 Task: Open Card Email Marketing Campaign Planning in Board Resource Planning Techniques to Workspace Digital Advertising and add a team member Softage.3@softage.net, a label Blue, a checklist Natural Language Processing, an attachment from your computer, a color Blue and finally, add a card description 'Plan and execute company team-building retreat with a focus on work-life integration' and a comment 'Given the potential impact of this task on our company culture and values, let us ensure that we approach it with a sense of inclusivity and diversity.'. Add a start date 'Jan 07, 1900' with a due date 'Jan 14, 1900'
Action: Mouse moved to (484, 135)
Screenshot: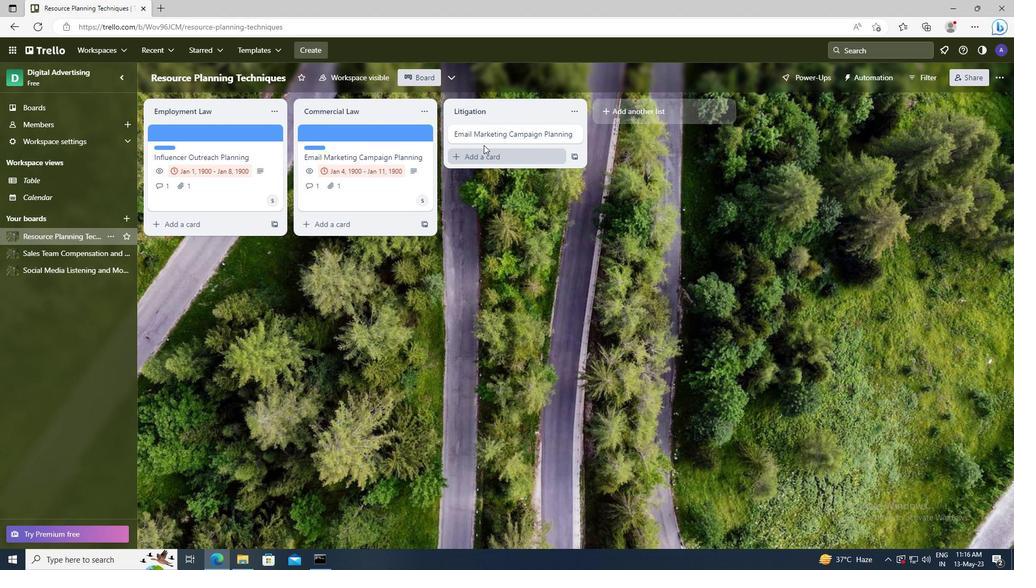 
Action: Mouse pressed left at (484, 135)
Screenshot: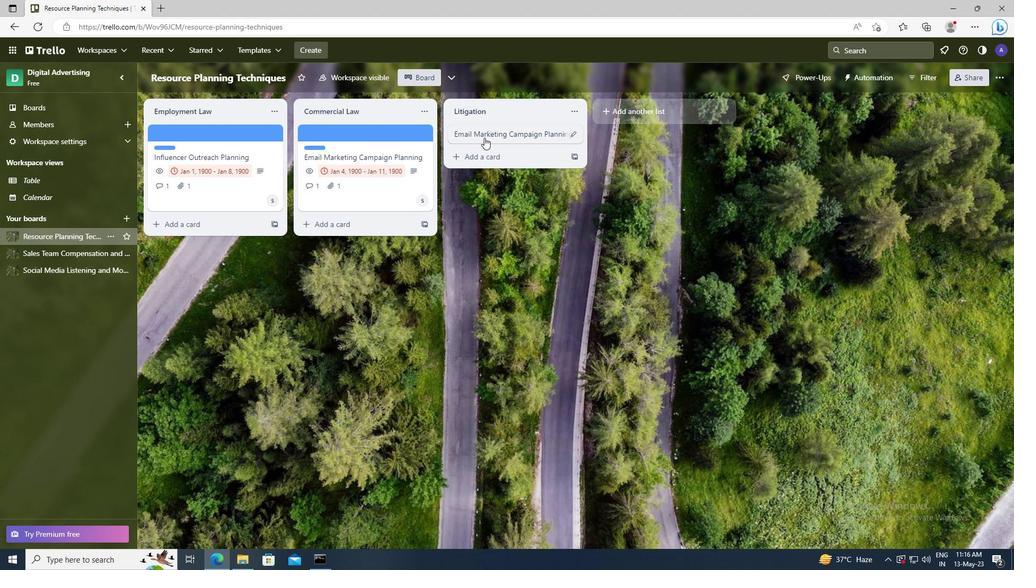 
Action: Mouse moved to (619, 169)
Screenshot: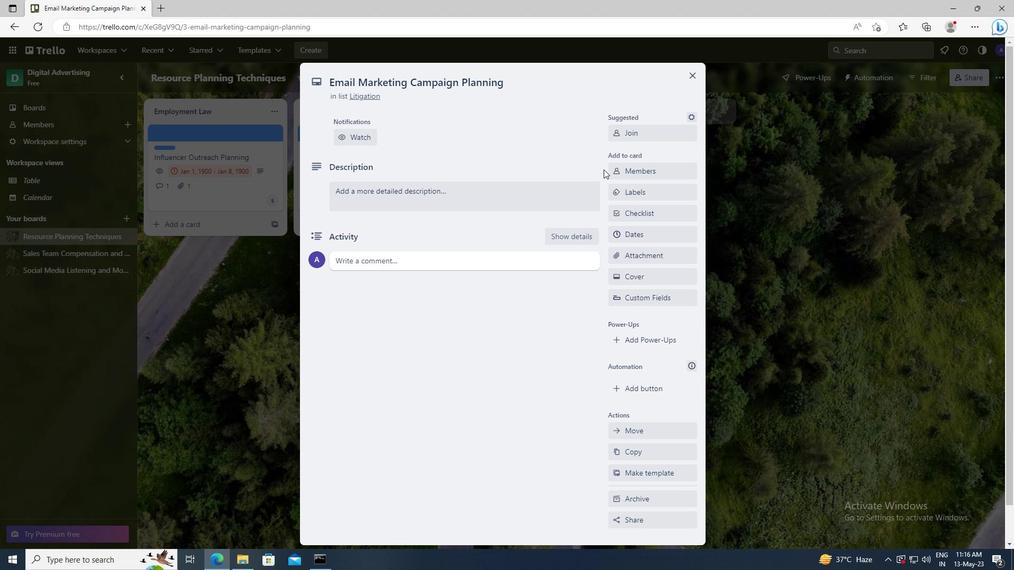 
Action: Mouse pressed left at (619, 169)
Screenshot: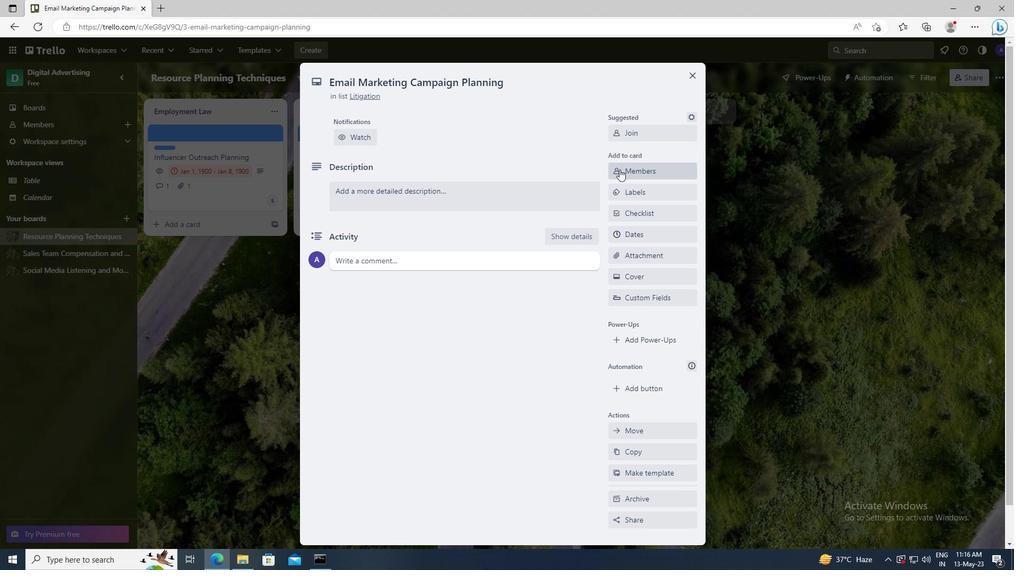 
Action: Mouse moved to (630, 218)
Screenshot: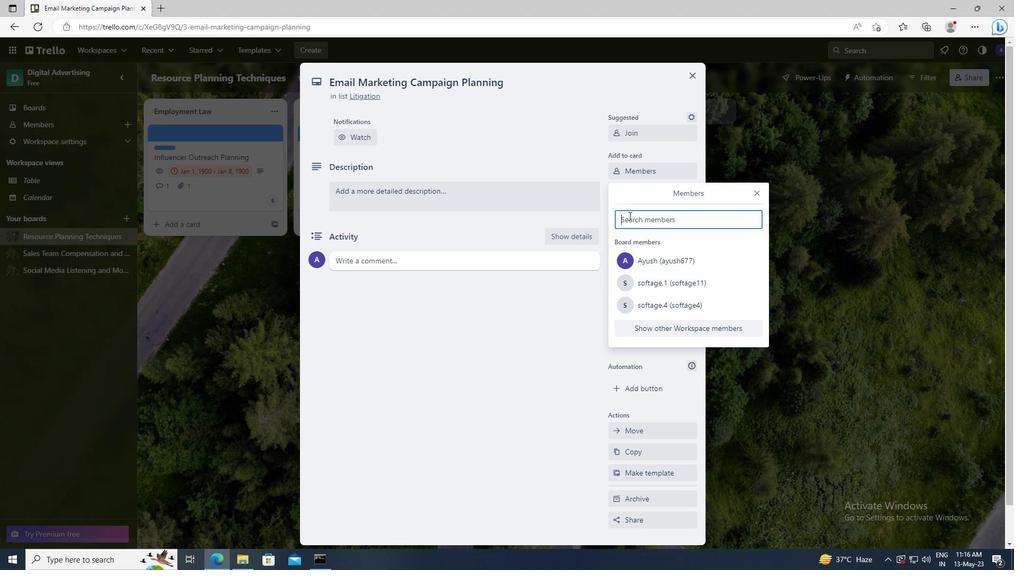 
Action: Mouse pressed left at (630, 218)
Screenshot: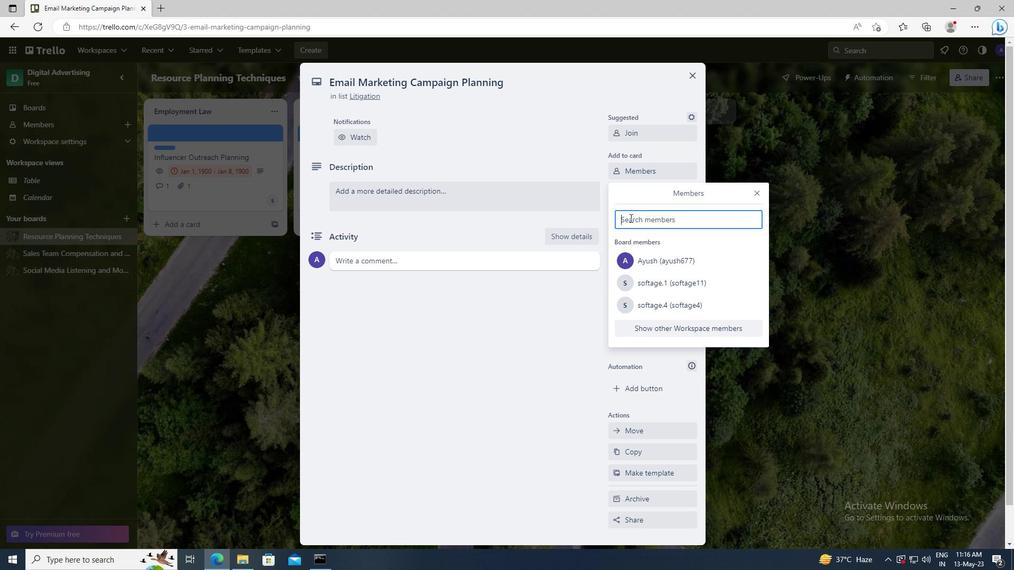
Action: Key pressed <Key.shift>SOFTAGE.3
Screenshot: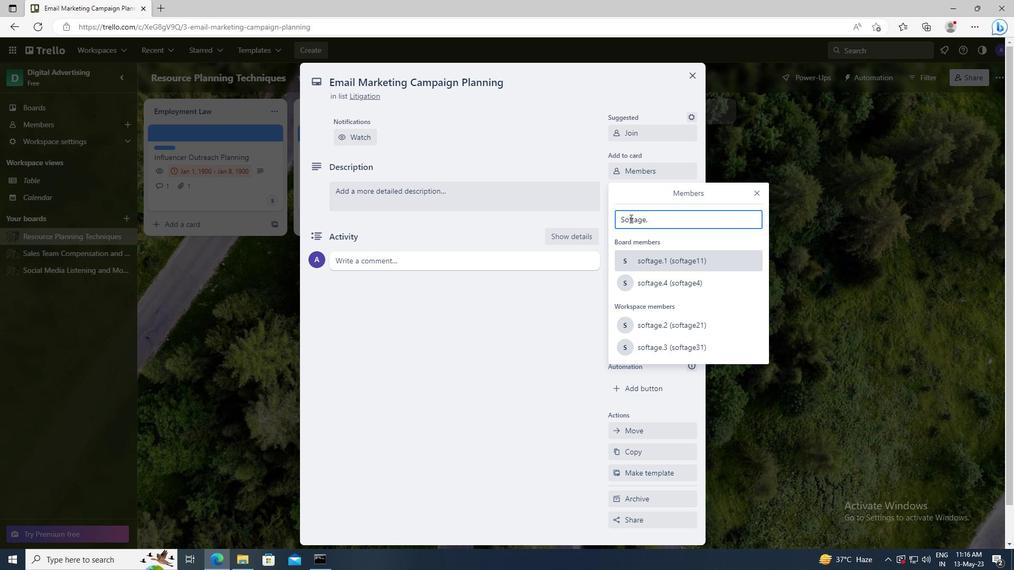 
Action: Mouse moved to (656, 321)
Screenshot: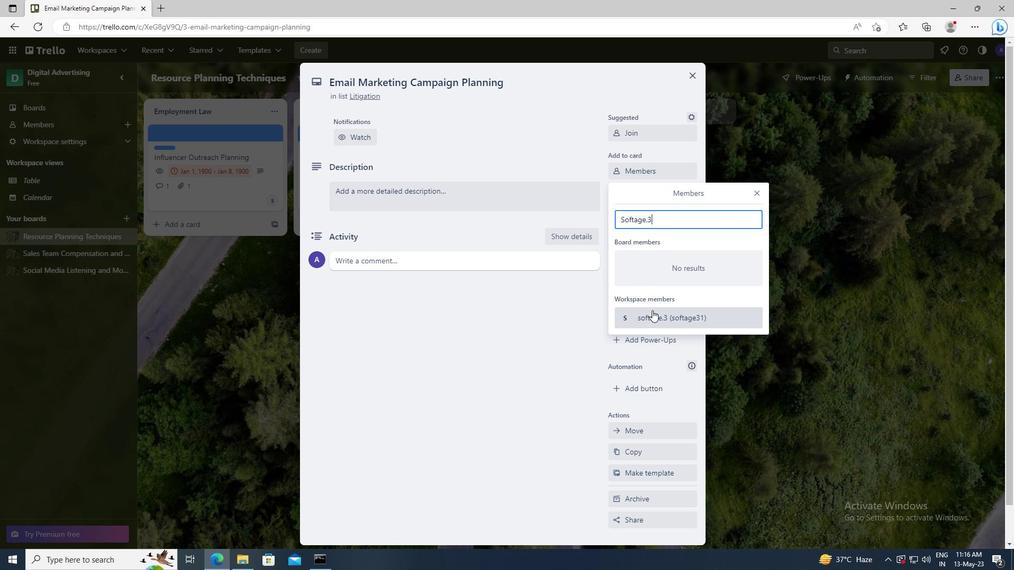
Action: Mouse pressed left at (656, 321)
Screenshot: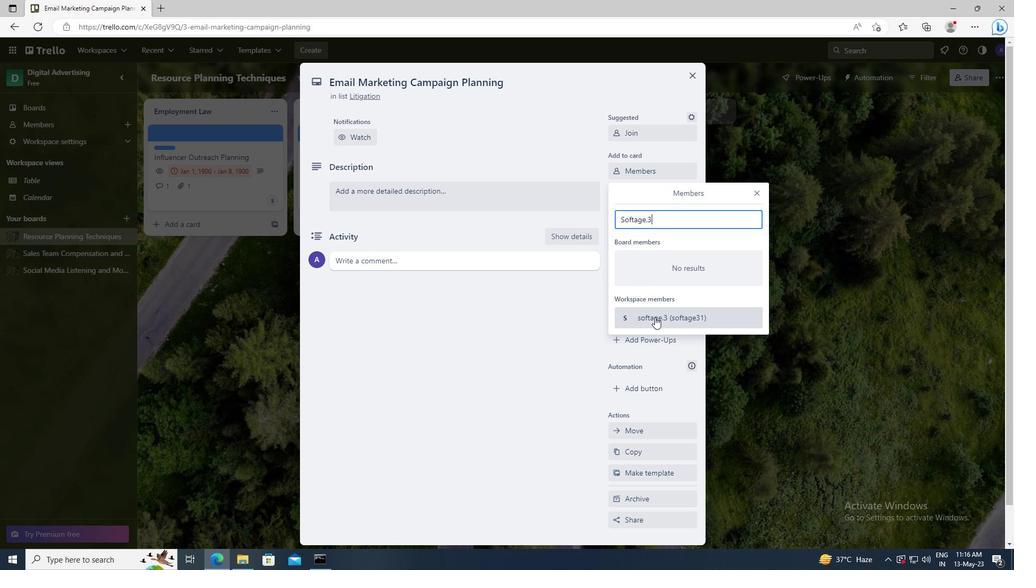 
Action: Mouse moved to (757, 194)
Screenshot: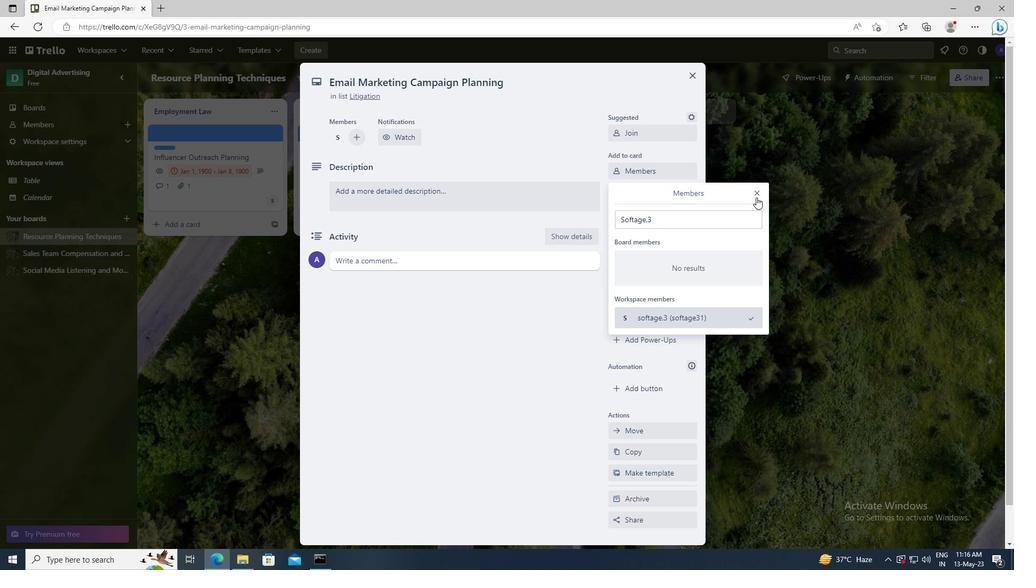 
Action: Mouse pressed left at (757, 194)
Screenshot: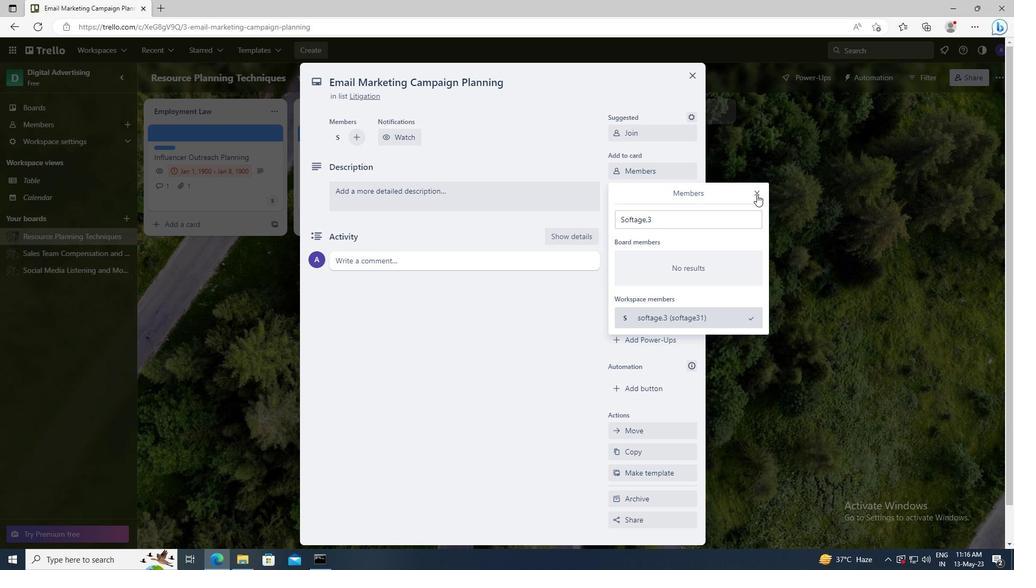 
Action: Mouse moved to (660, 191)
Screenshot: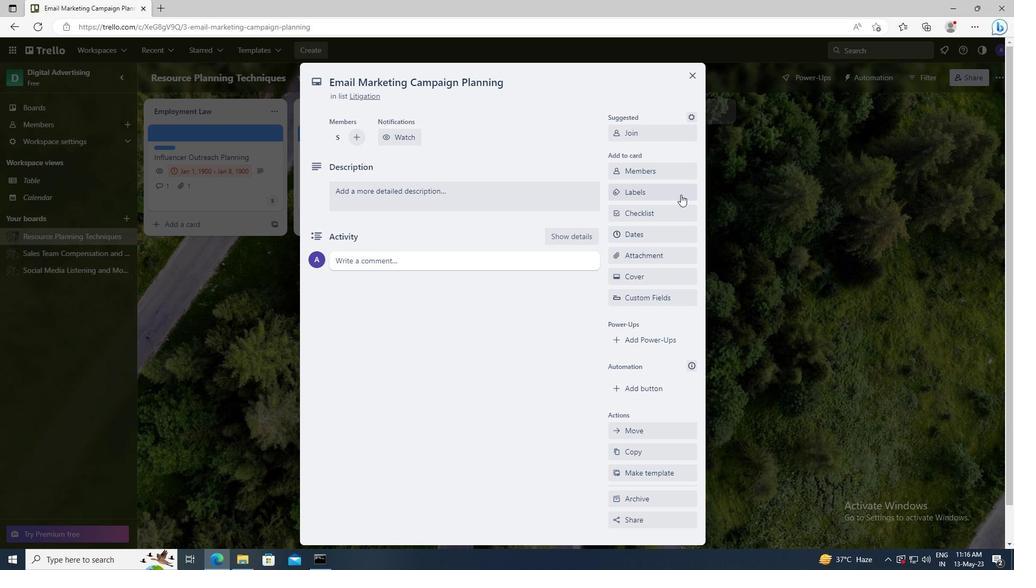 
Action: Mouse pressed left at (660, 191)
Screenshot: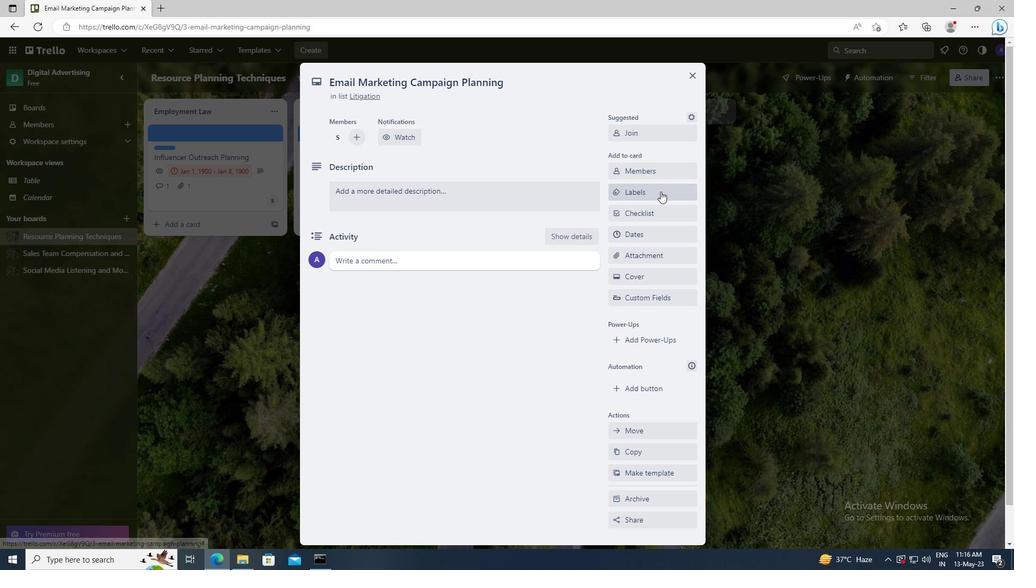 
Action: Mouse moved to (686, 402)
Screenshot: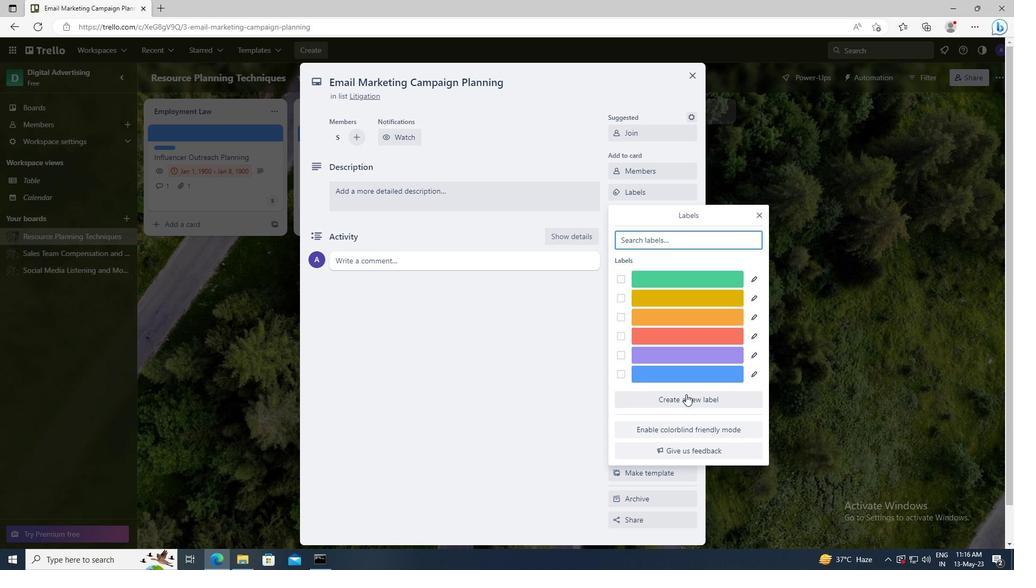 
Action: Mouse pressed left at (686, 402)
Screenshot: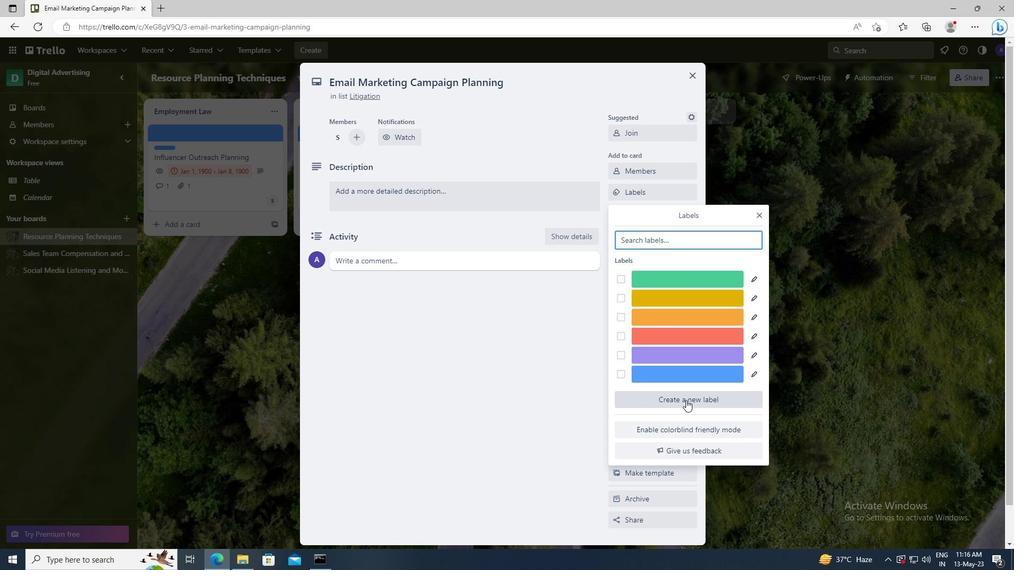 
Action: Mouse moved to (632, 426)
Screenshot: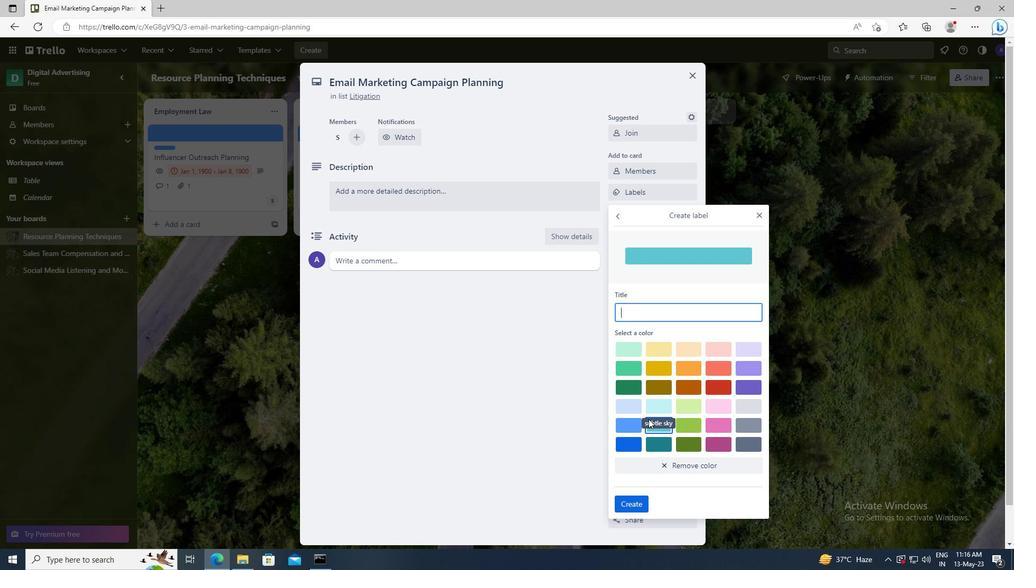 
Action: Mouse pressed left at (632, 426)
Screenshot: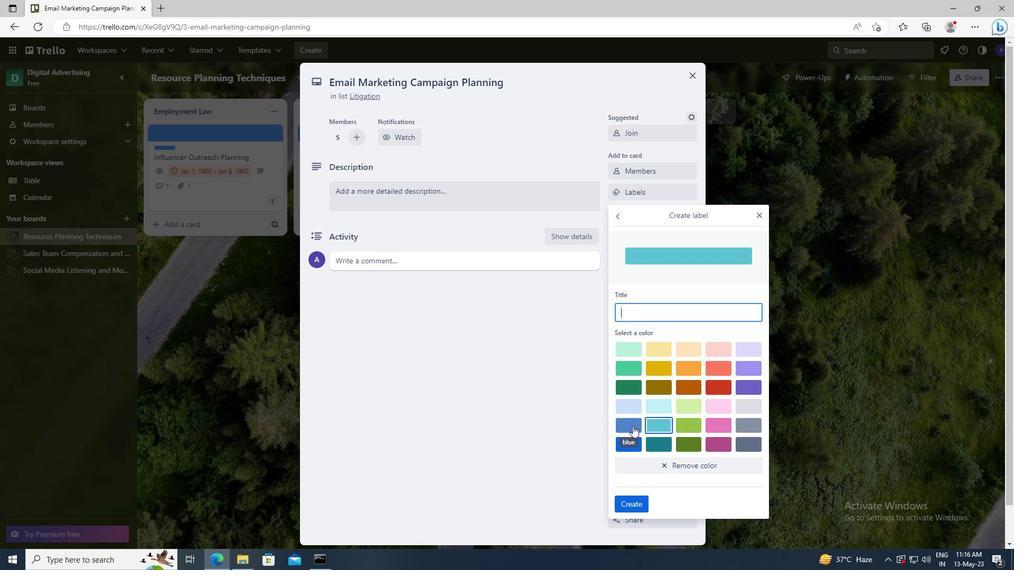
Action: Mouse moved to (637, 505)
Screenshot: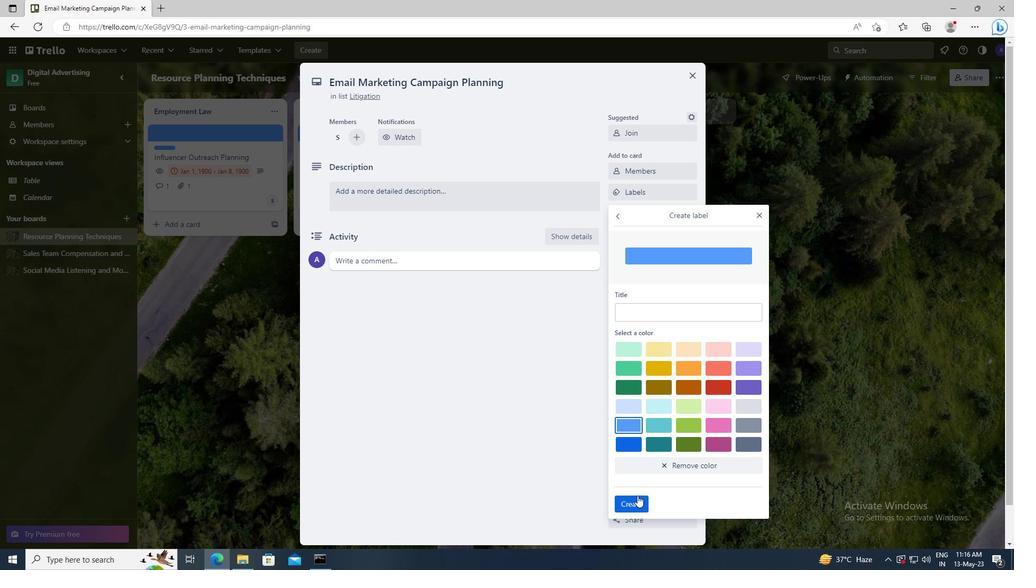 
Action: Mouse pressed left at (637, 505)
Screenshot: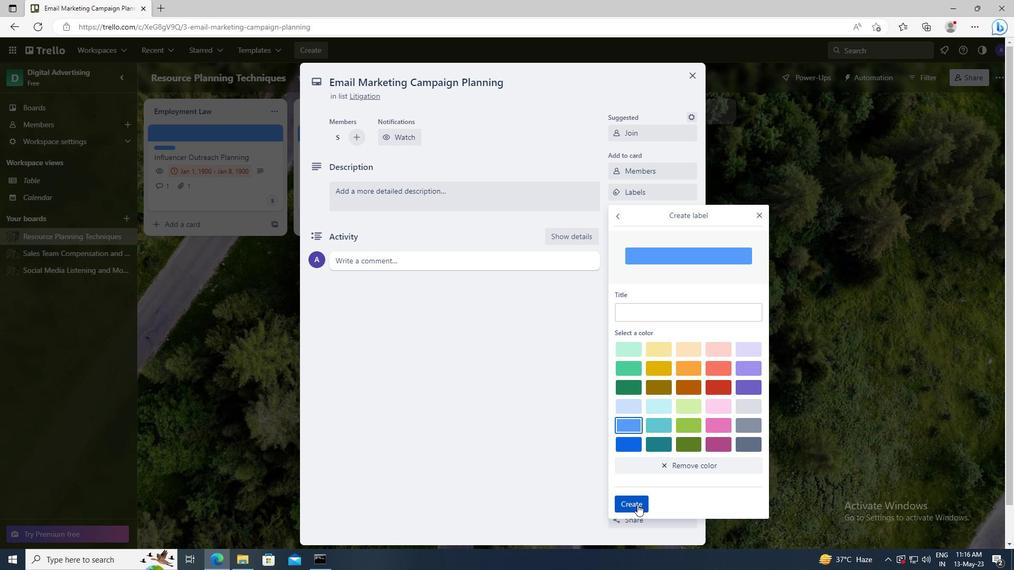 
Action: Mouse moved to (760, 214)
Screenshot: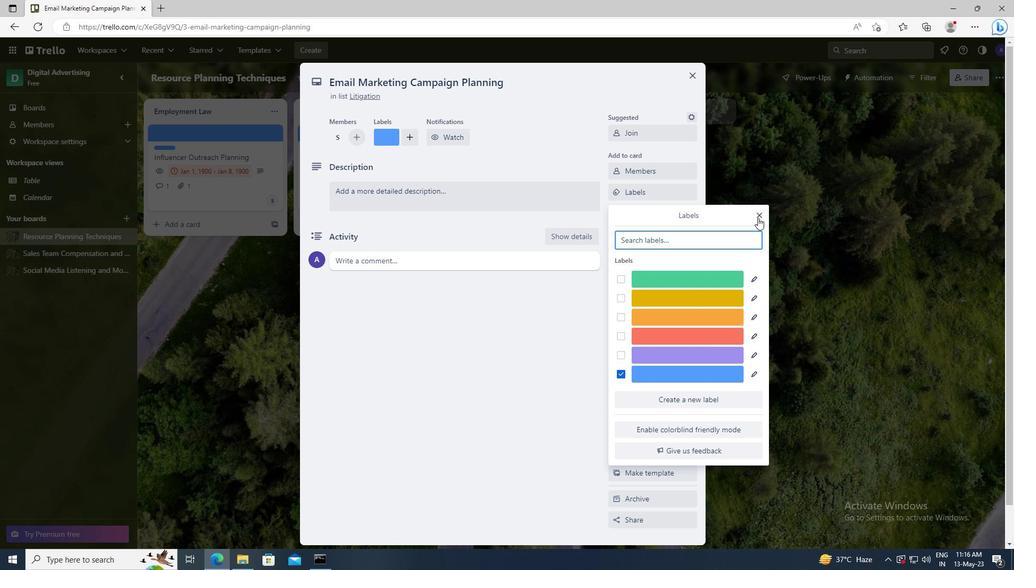 
Action: Mouse pressed left at (760, 214)
Screenshot: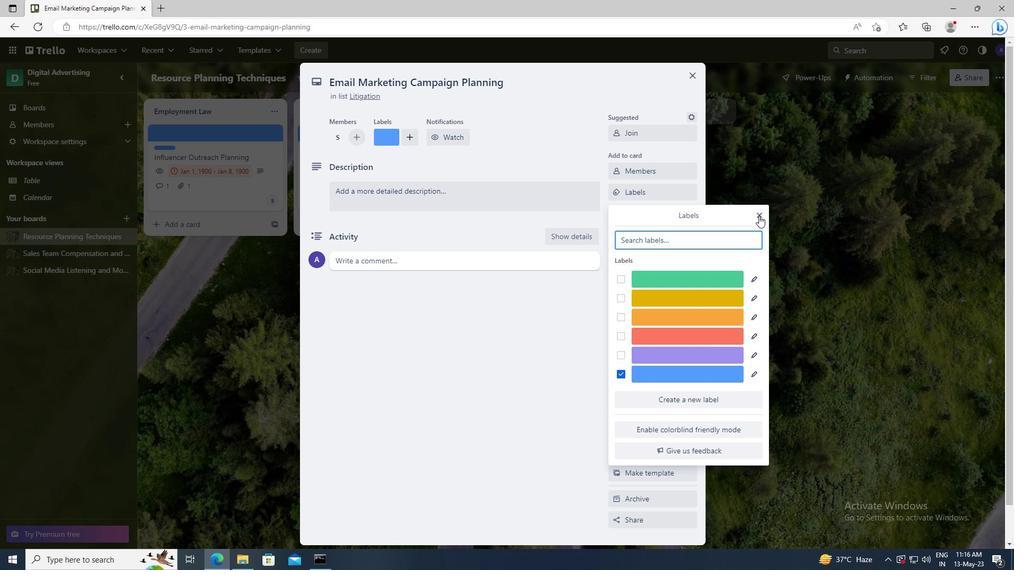 
Action: Mouse moved to (668, 212)
Screenshot: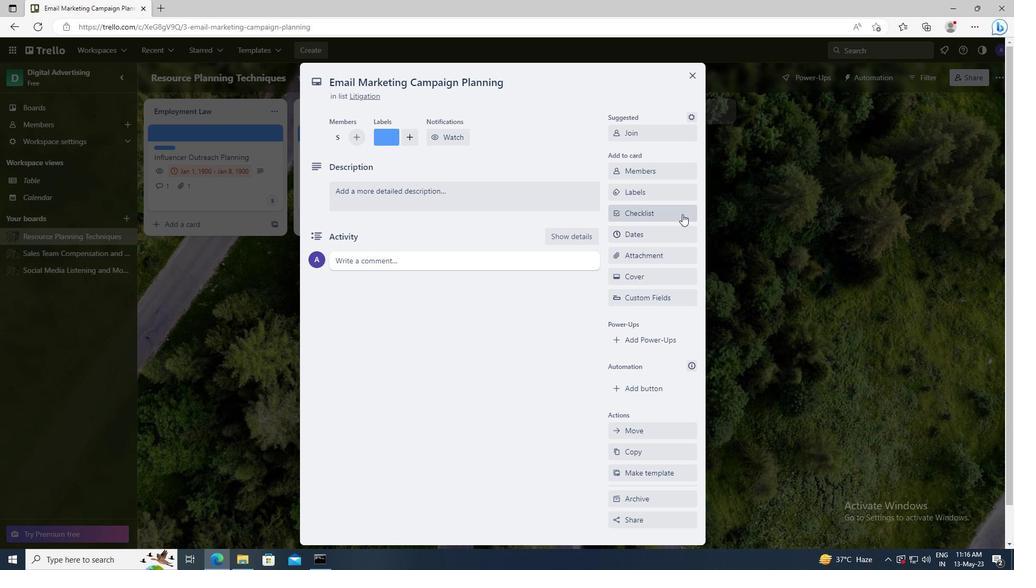 
Action: Mouse pressed left at (668, 212)
Screenshot: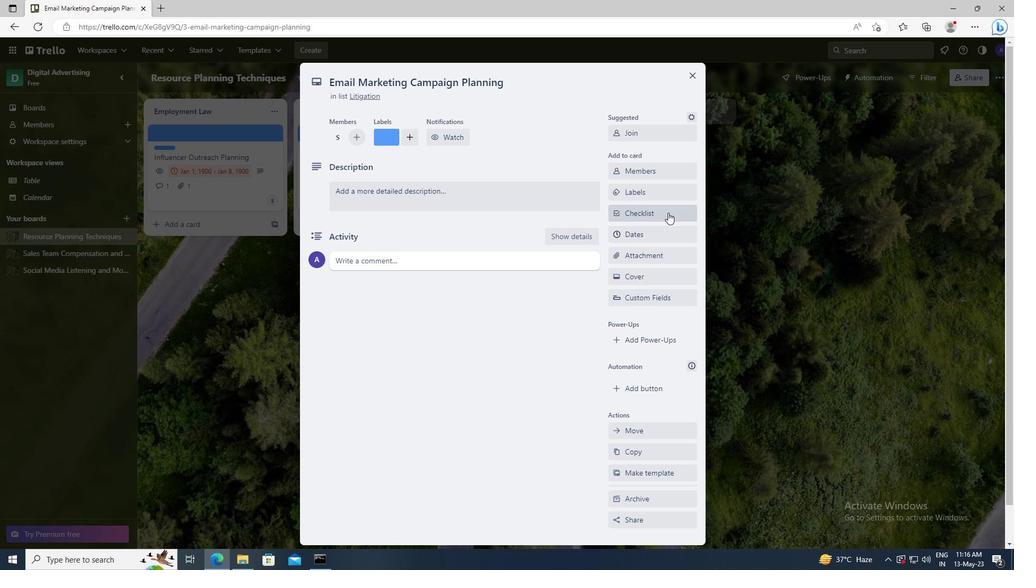 
Action: Key pressed <Key.shift>NATURAL<Key.space><Key.shift>LANGUAGE<Key.space><Key.shift>PROCESSING
Screenshot: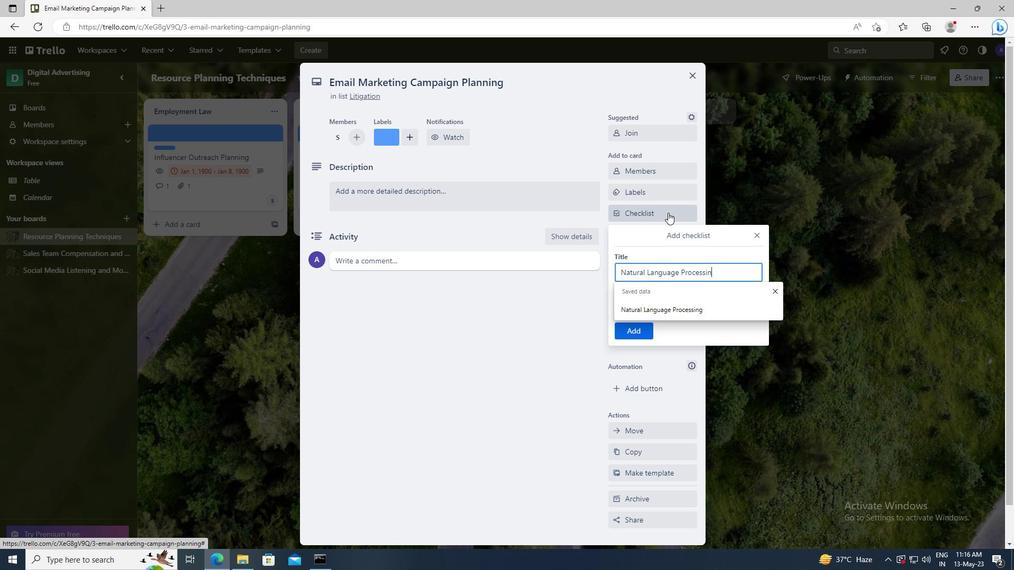 
Action: Mouse moved to (642, 336)
Screenshot: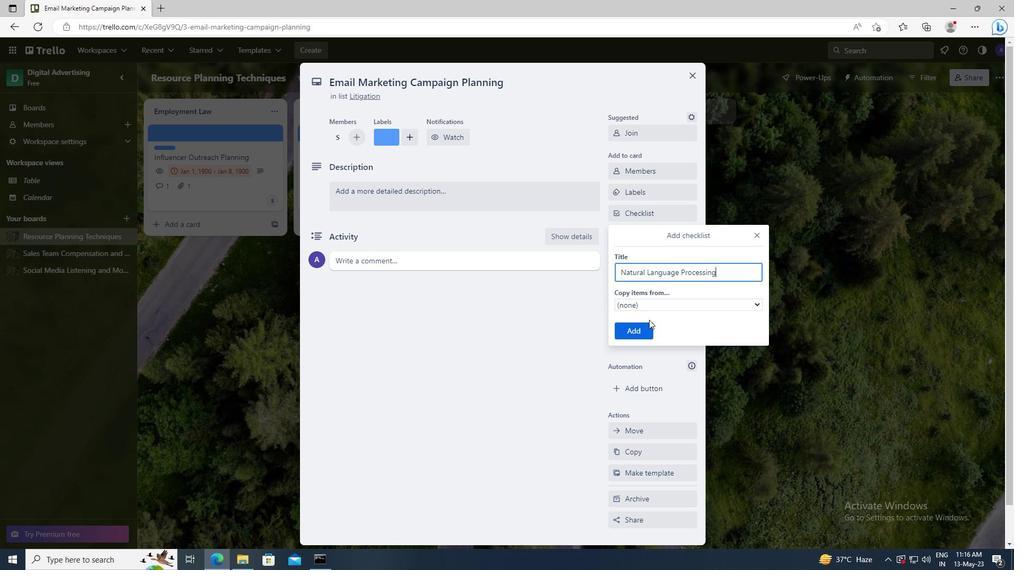 
Action: Mouse pressed left at (642, 336)
Screenshot: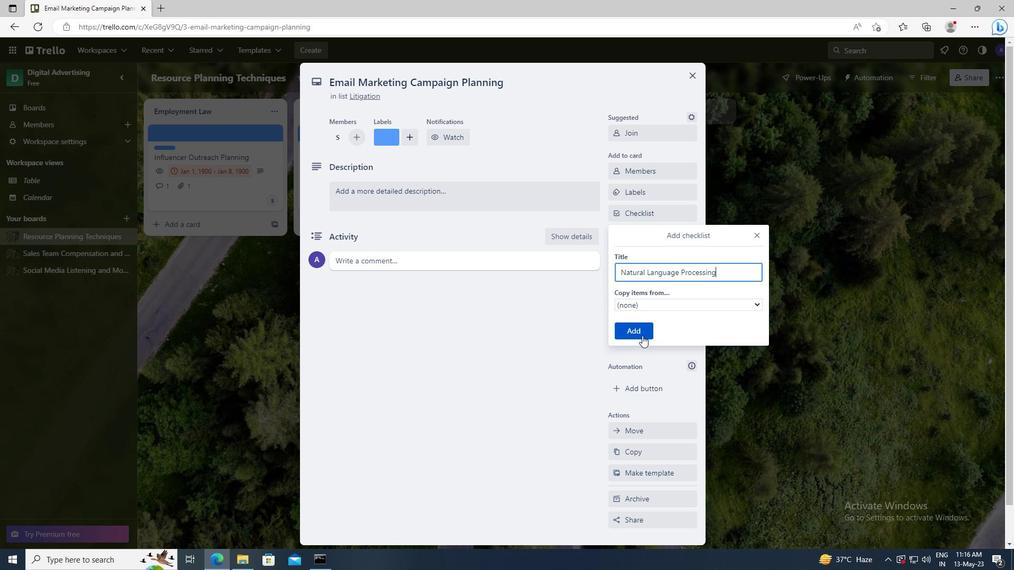 
Action: Mouse moved to (640, 259)
Screenshot: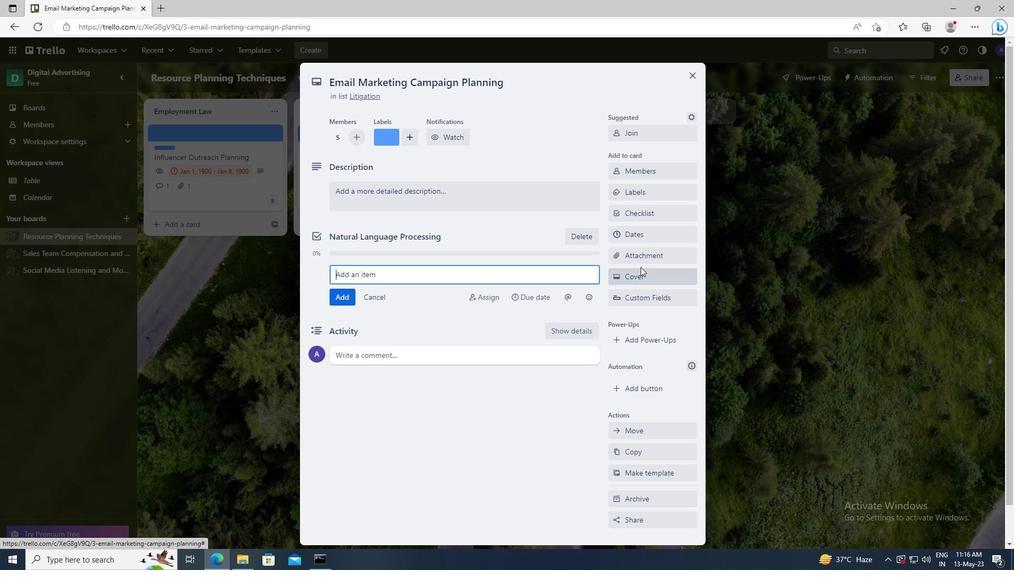 
Action: Mouse pressed left at (640, 259)
Screenshot: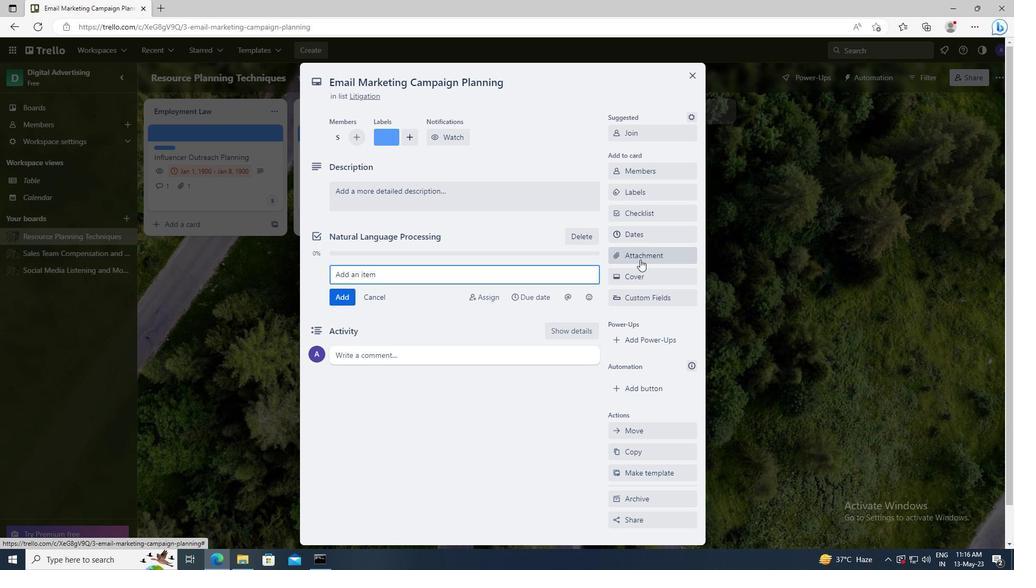 
Action: Mouse moved to (644, 299)
Screenshot: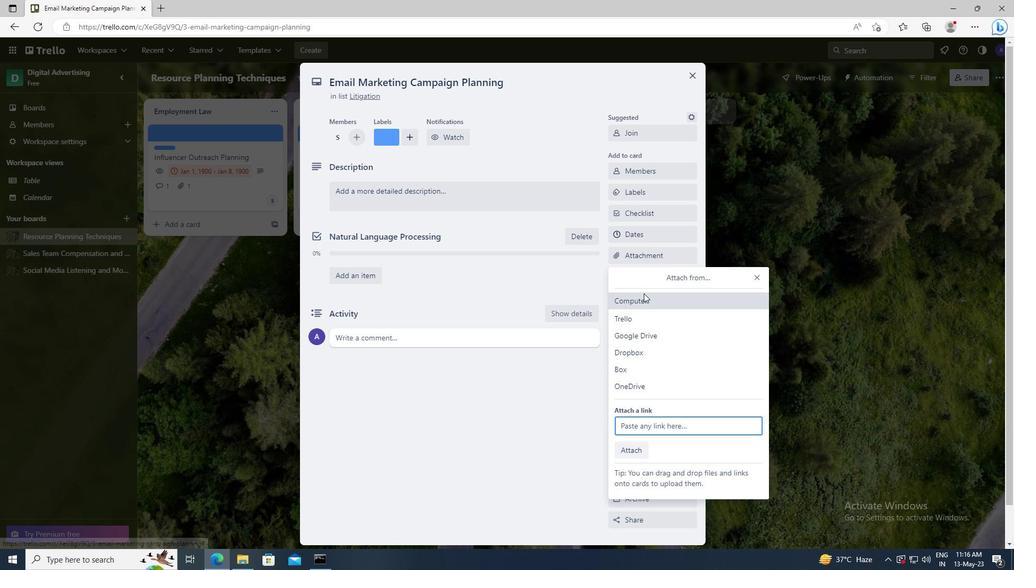 
Action: Mouse pressed left at (644, 299)
Screenshot: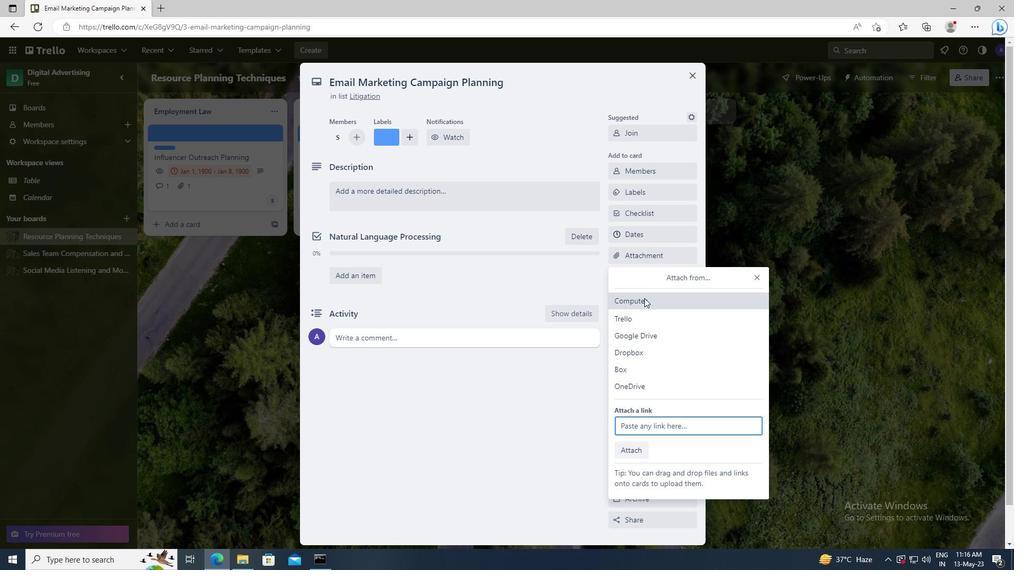 
Action: Mouse moved to (270, 94)
Screenshot: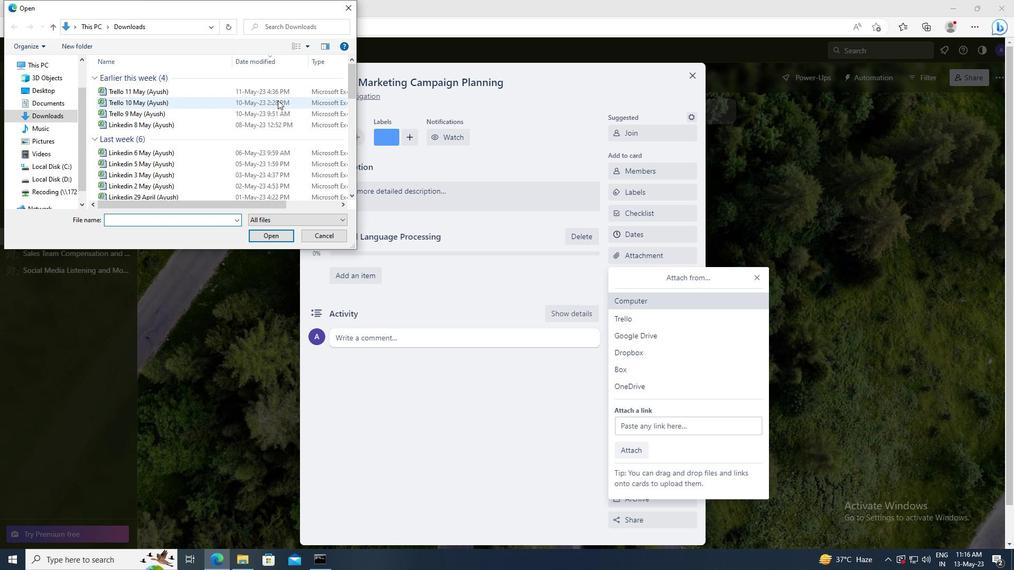 
Action: Mouse pressed left at (270, 94)
Screenshot: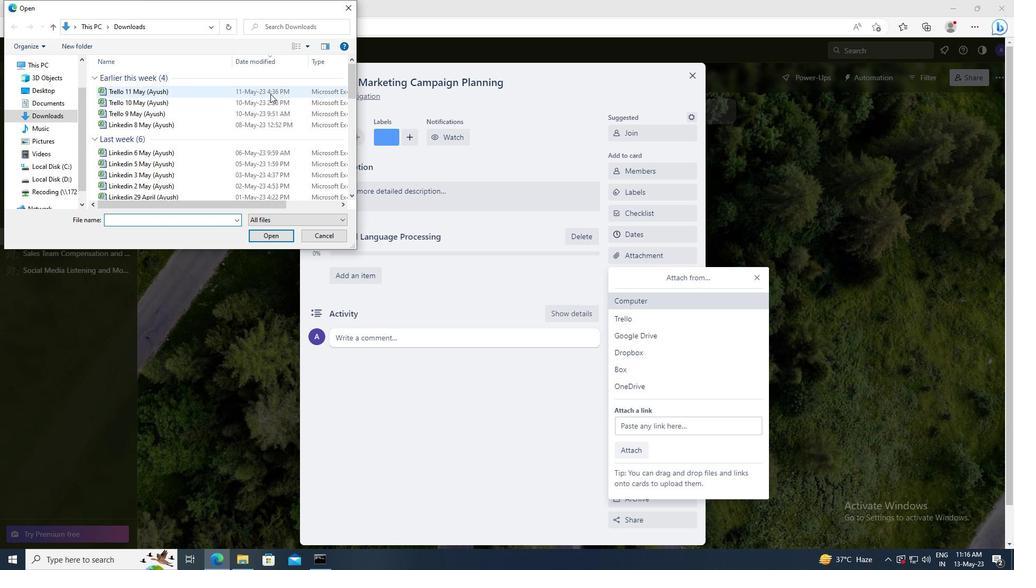 
Action: Mouse moved to (278, 237)
Screenshot: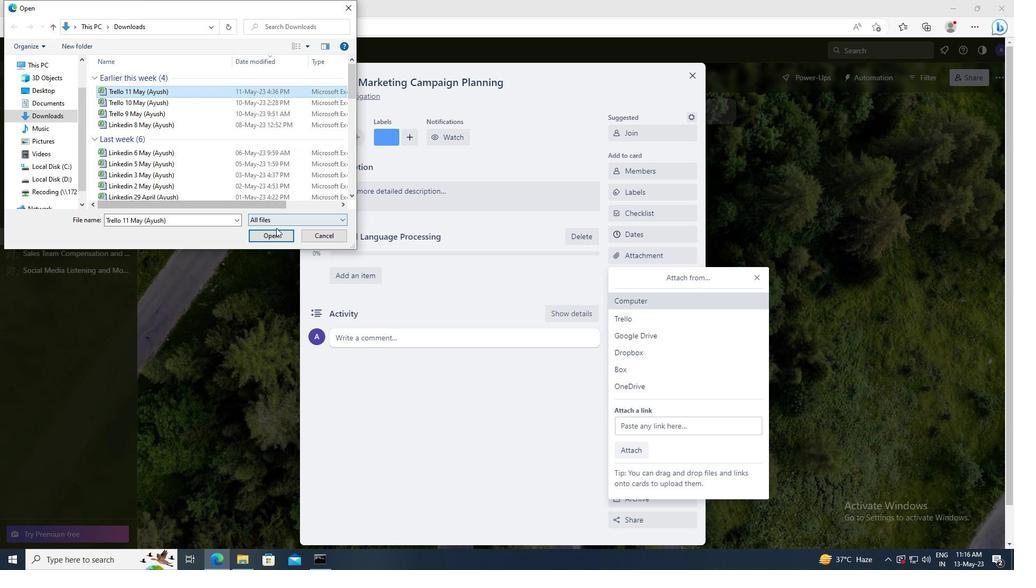 
Action: Mouse pressed left at (278, 237)
Screenshot: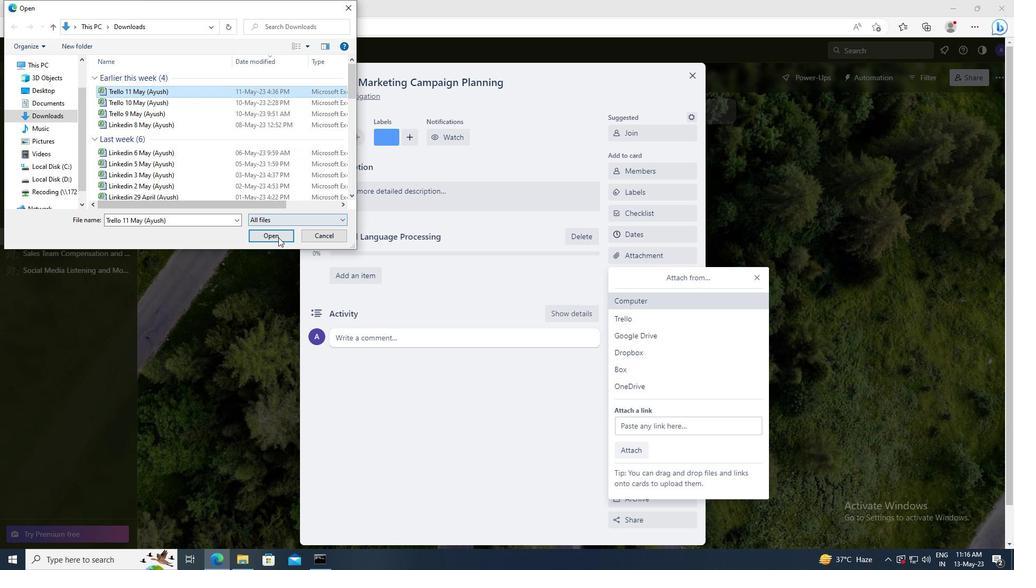 
Action: Mouse moved to (623, 276)
Screenshot: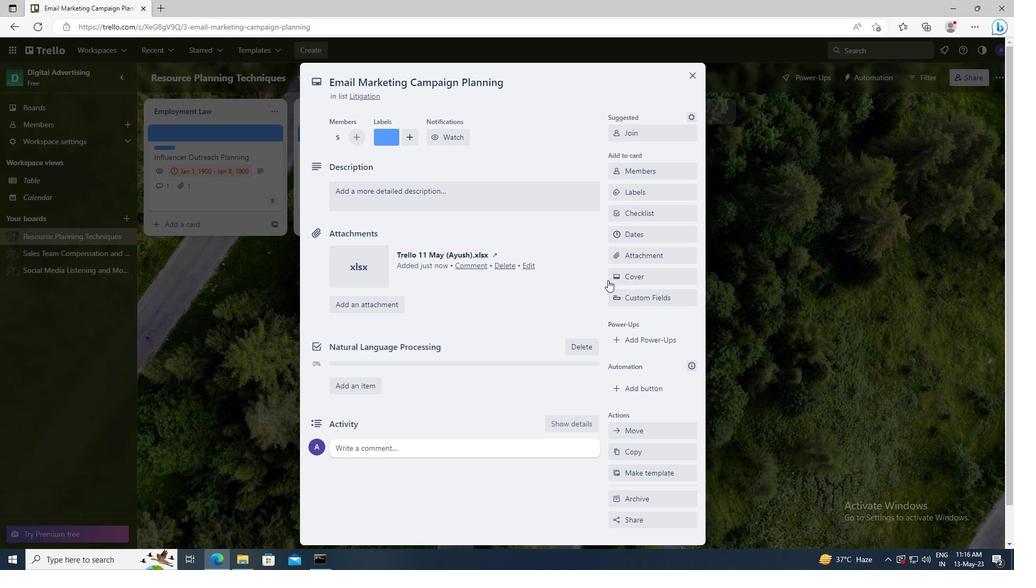 
Action: Mouse pressed left at (623, 276)
Screenshot: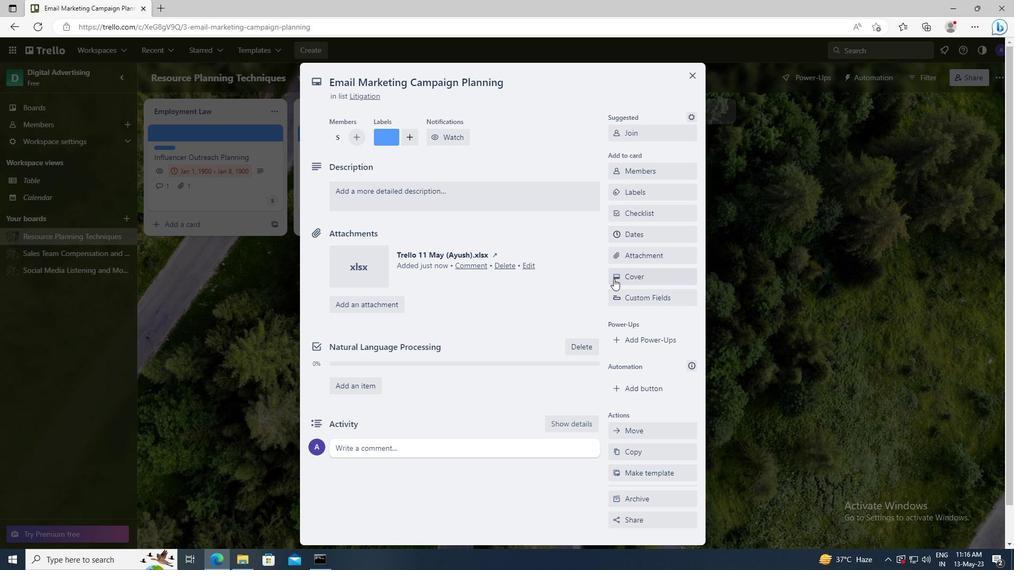 
Action: Mouse moved to (632, 363)
Screenshot: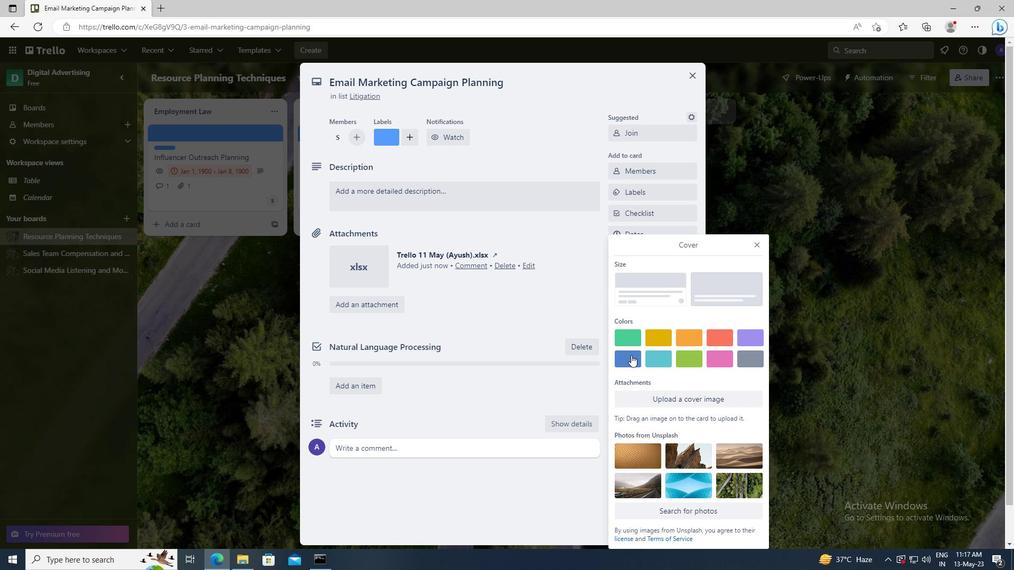 
Action: Mouse pressed left at (632, 363)
Screenshot: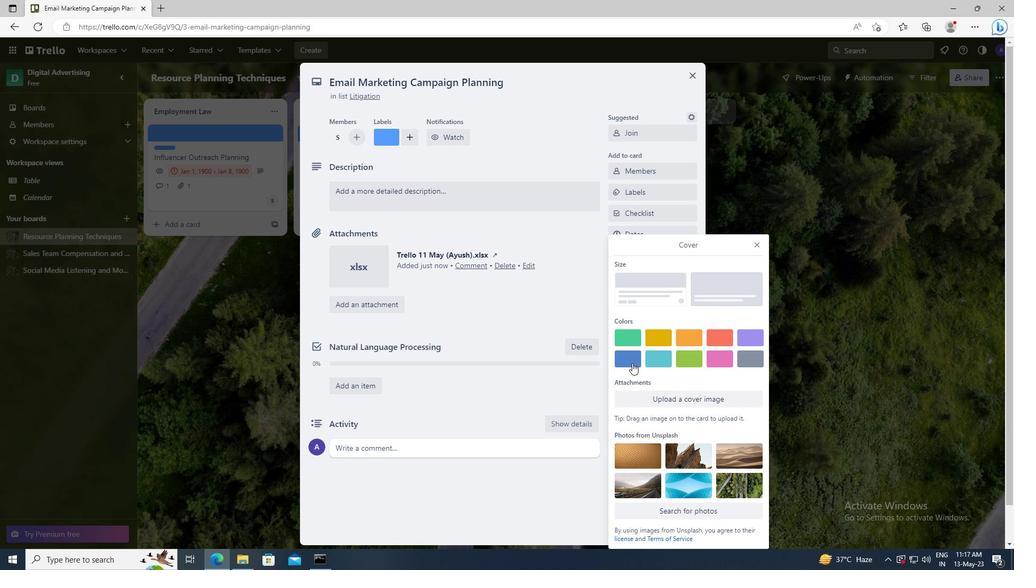 
Action: Mouse moved to (757, 225)
Screenshot: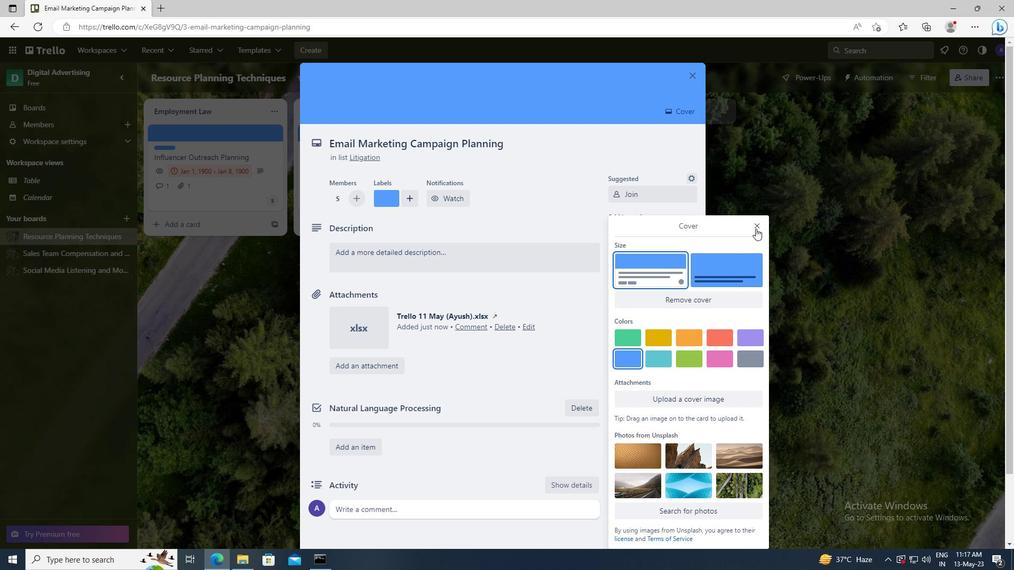 
Action: Mouse pressed left at (757, 225)
Screenshot: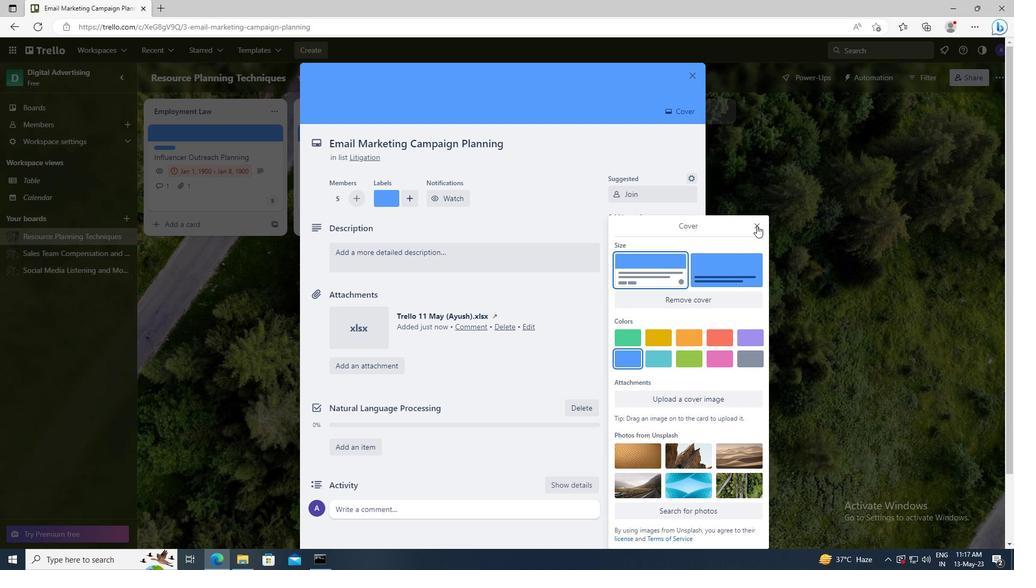 
Action: Mouse moved to (473, 266)
Screenshot: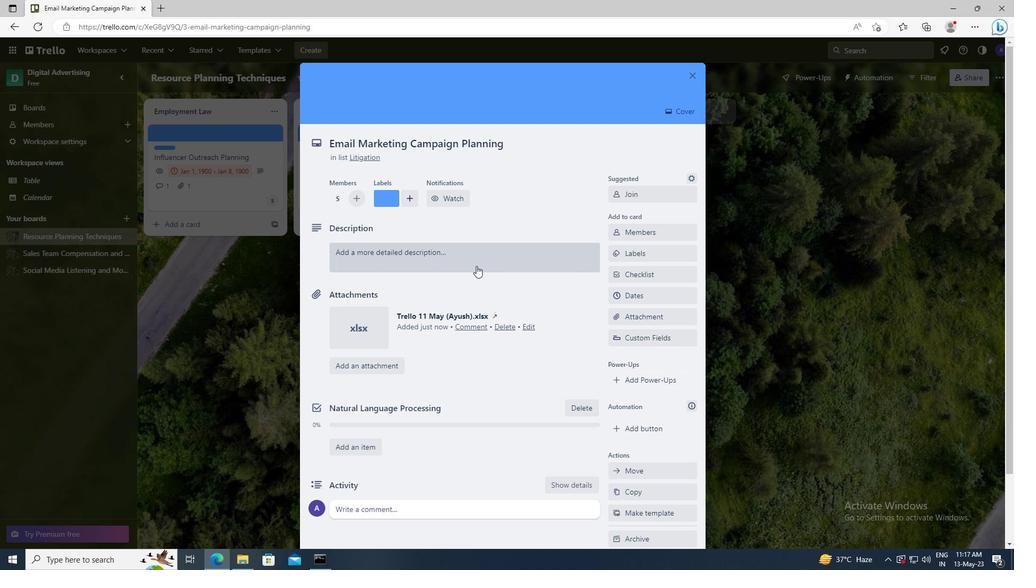 
Action: Mouse pressed left at (473, 266)
Screenshot: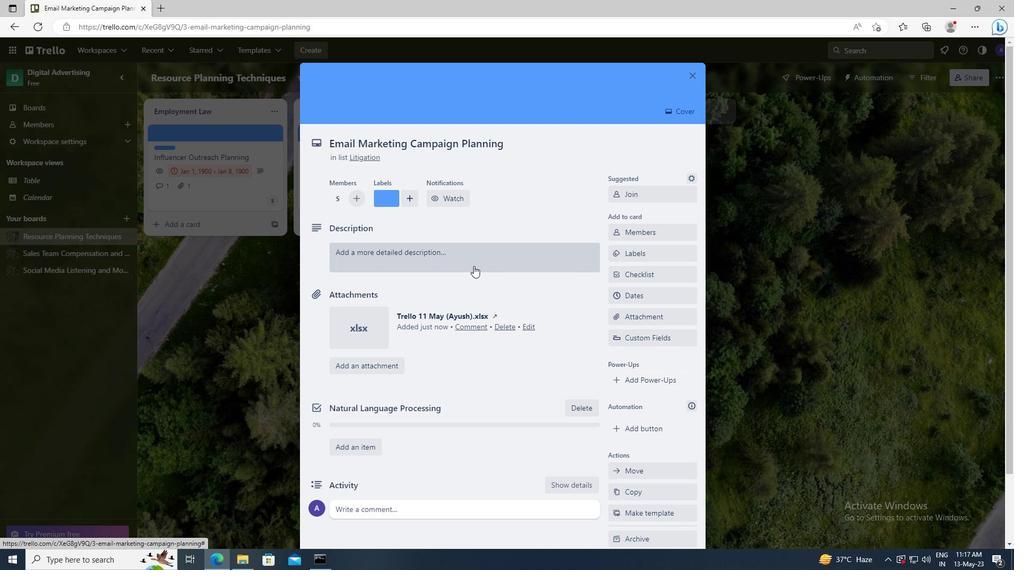 
Action: Key pressed <Key.shift>PLAN<Key.space>AND<Key.space>EXECUTE<Key.space>COMPANY<Key.space>TEAM-BUILDING<Key.space>RETREAT<Key.space>WITH<Key.space>A<Key.space>FOCUS<Key.space>ON<Key.space>WORK-LIFE<Key.space>INTEGRATION
Screenshot: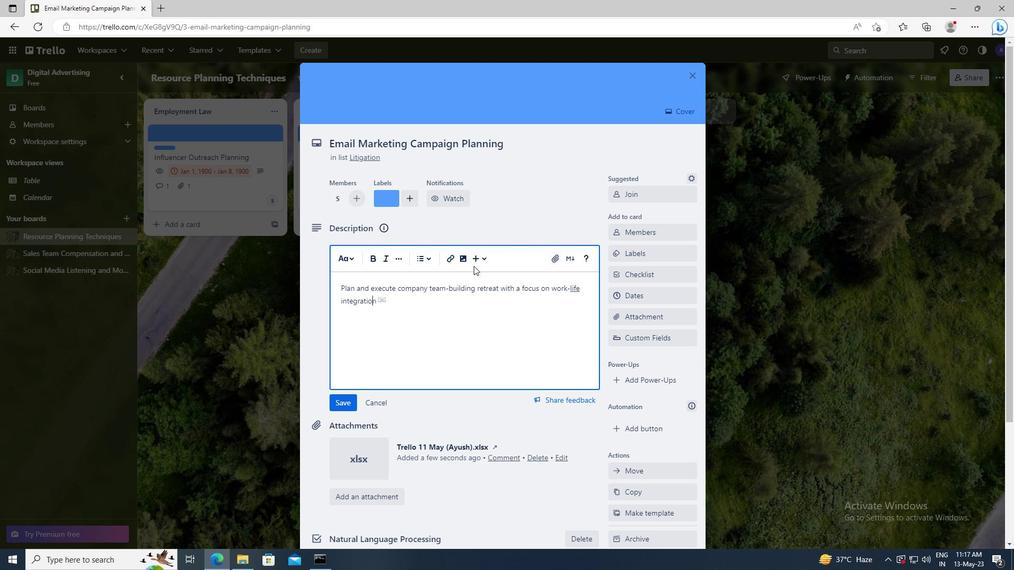 
Action: Mouse scrolled (473, 265) with delta (0, 0)
Screenshot: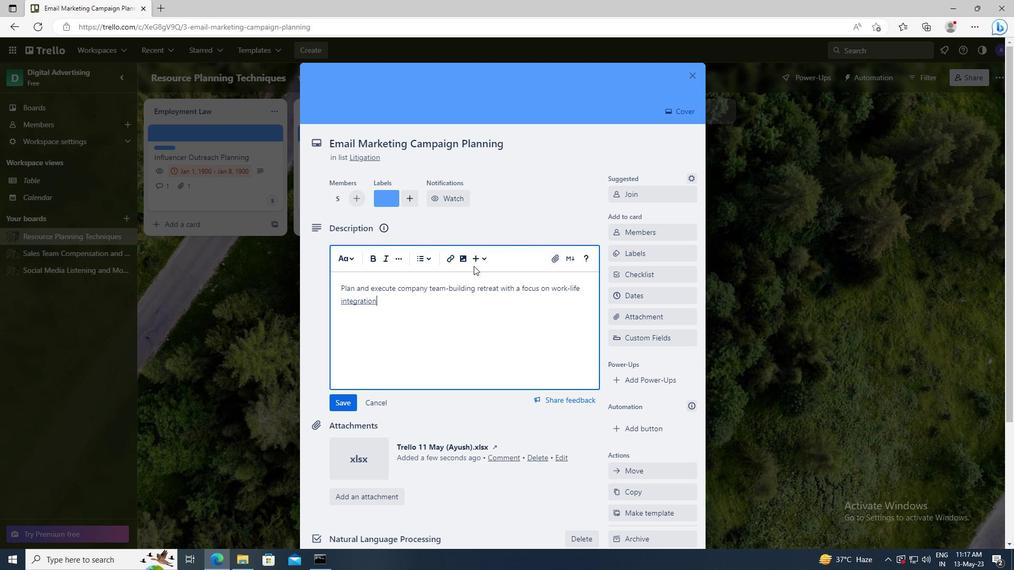 
Action: Mouse moved to (348, 329)
Screenshot: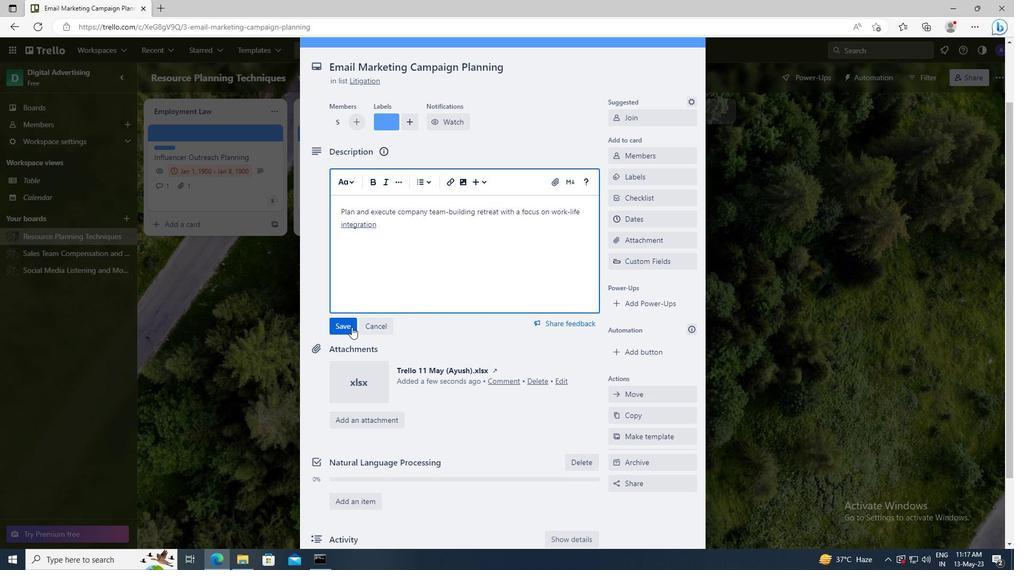 
Action: Mouse pressed left at (348, 329)
Screenshot: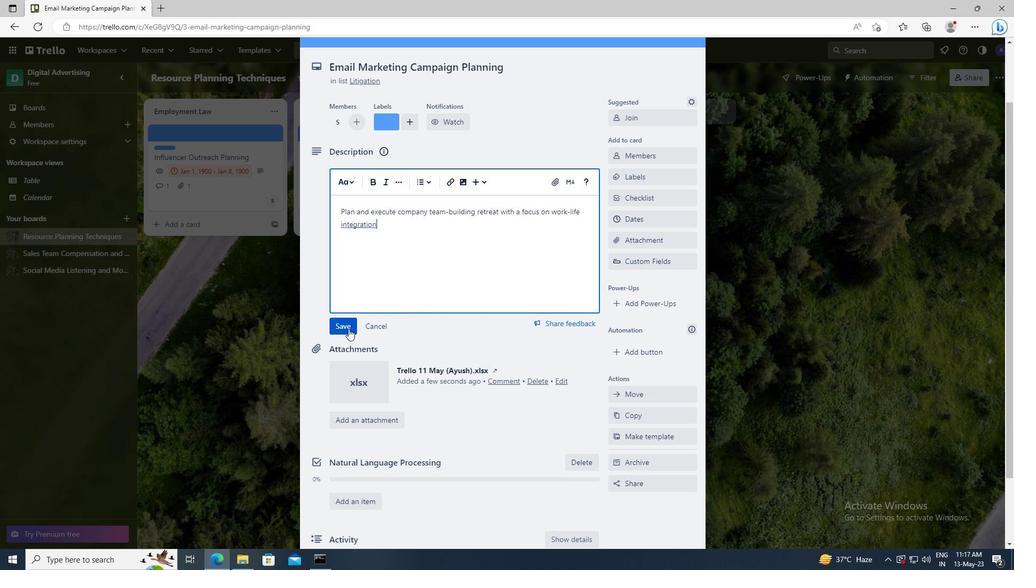 
Action: Mouse scrolled (348, 328) with delta (0, 0)
Screenshot: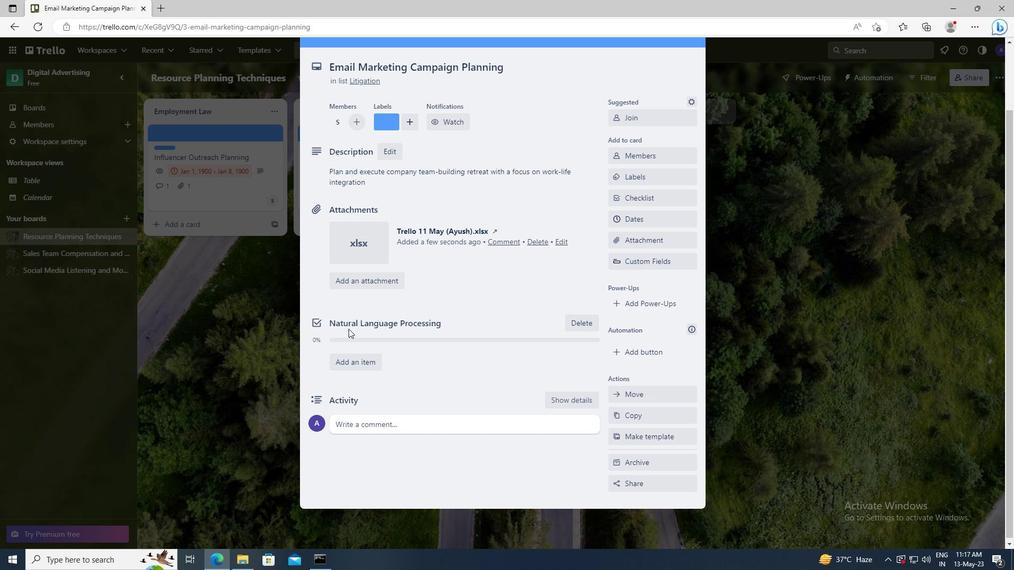 
Action: Mouse moved to (353, 424)
Screenshot: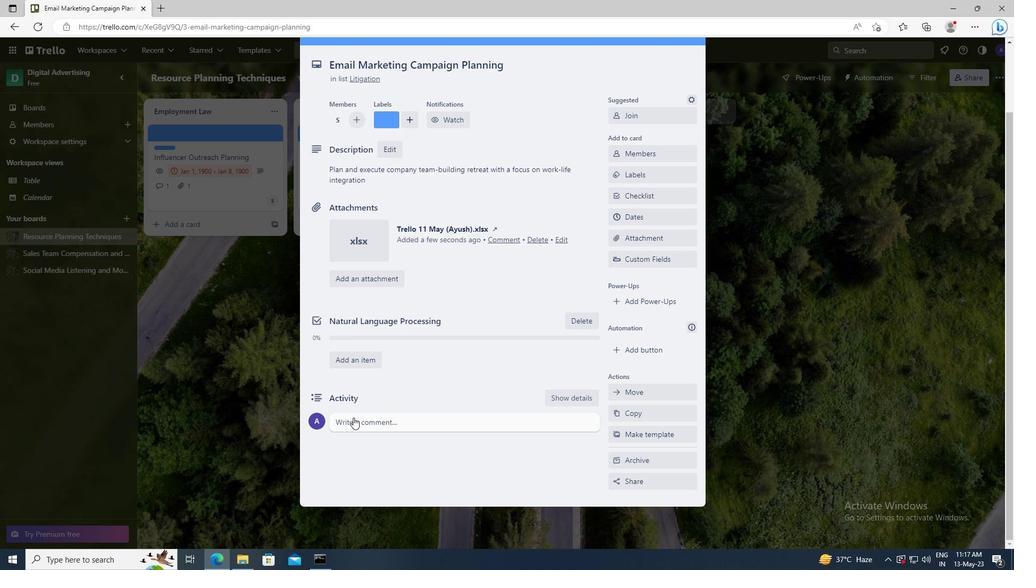 
Action: Mouse pressed left at (353, 424)
Screenshot: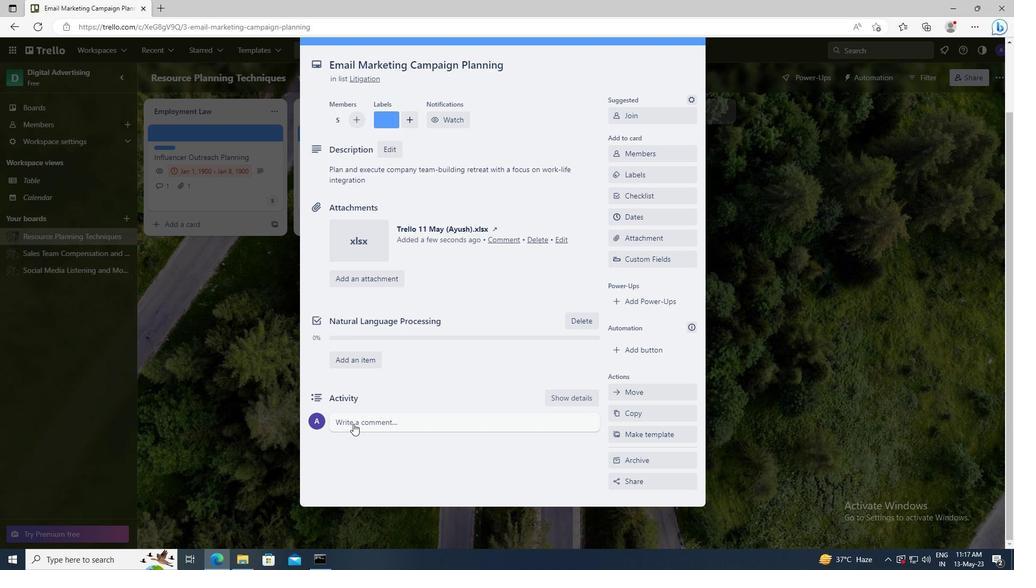 
Action: Key pressed <Key.shift>GIVEN<Key.space>THE<Key.space>POTENTIAL<Key.space>IMPACT<Key.space>OF<Key.space>THIS<Key.space>TASK<Key.space>ON<Key.space>OUR<Key.space>COMPANY<Key.space>CULTURE<Key.space>AND<Key.space>VALUES,<Key.space>LET<Key.space>US<Key.space>ENSURE<Key.space>THAT<Key.space>WE<Key.space>APPROACH<Key.space>IT<Key.space>WITH<Key.space>A<Key.space>SENSE<Key.space>OF<Key.space>INCLUSIVITY<Key.space>AND<Key.space>DIVERSITY.
Screenshot: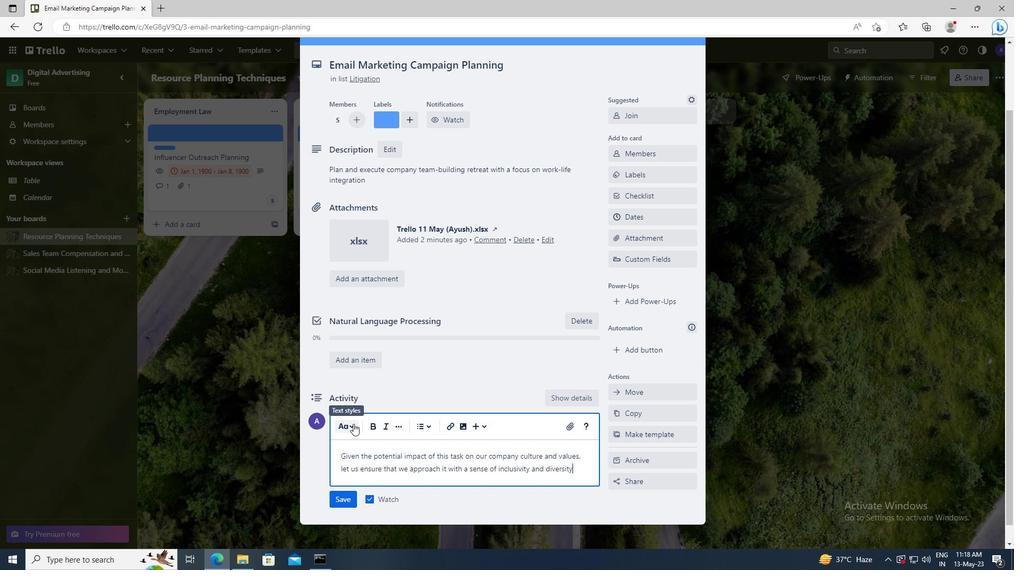 
Action: Mouse moved to (350, 496)
Screenshot: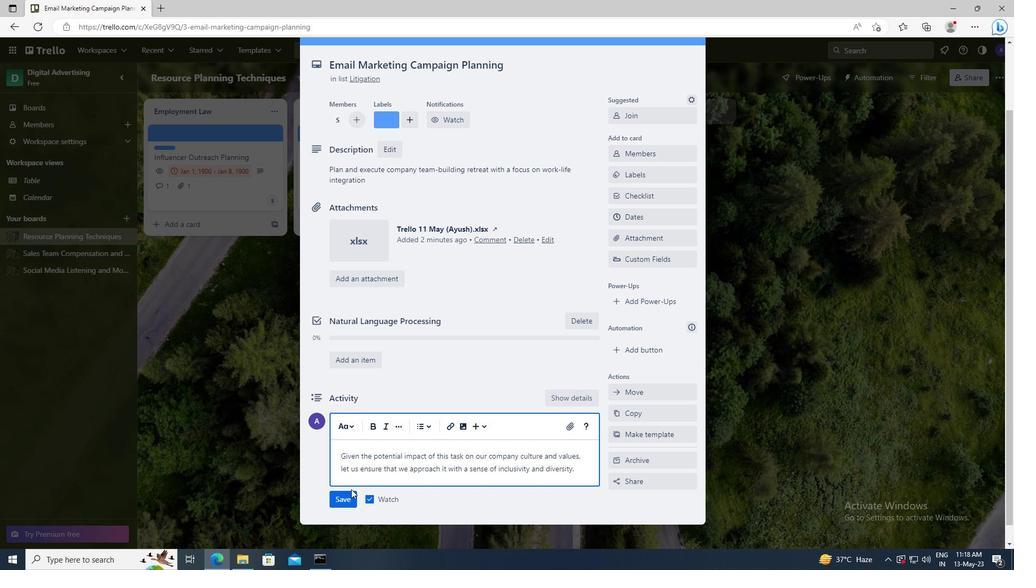 
Action: Mouse pressed left at (350, 496)
Screenshot: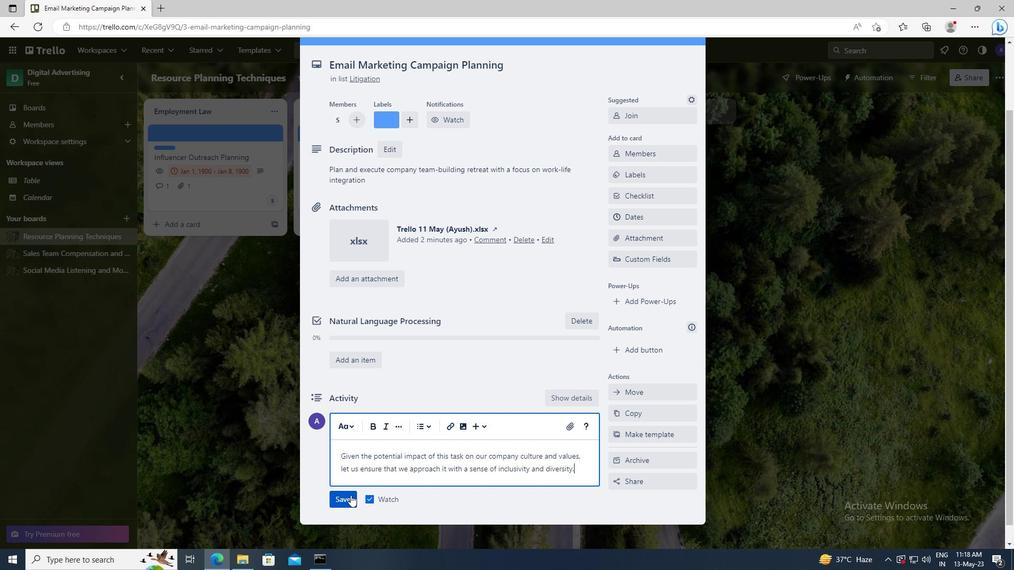
Action: Mouse moved to (634, 220)
Screenshot: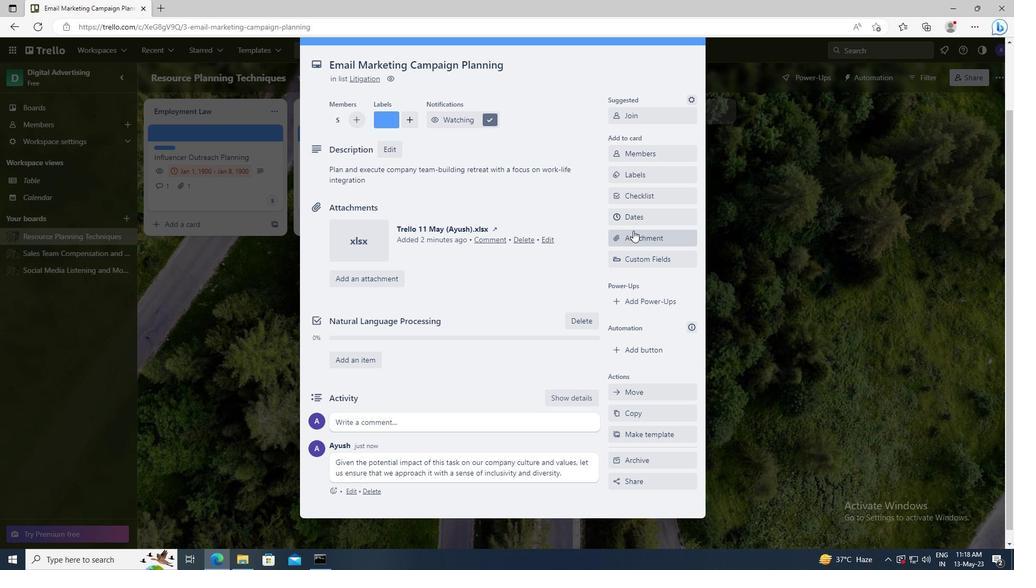 
Action: Mouse pressed left at (634, 220)
Screenshot: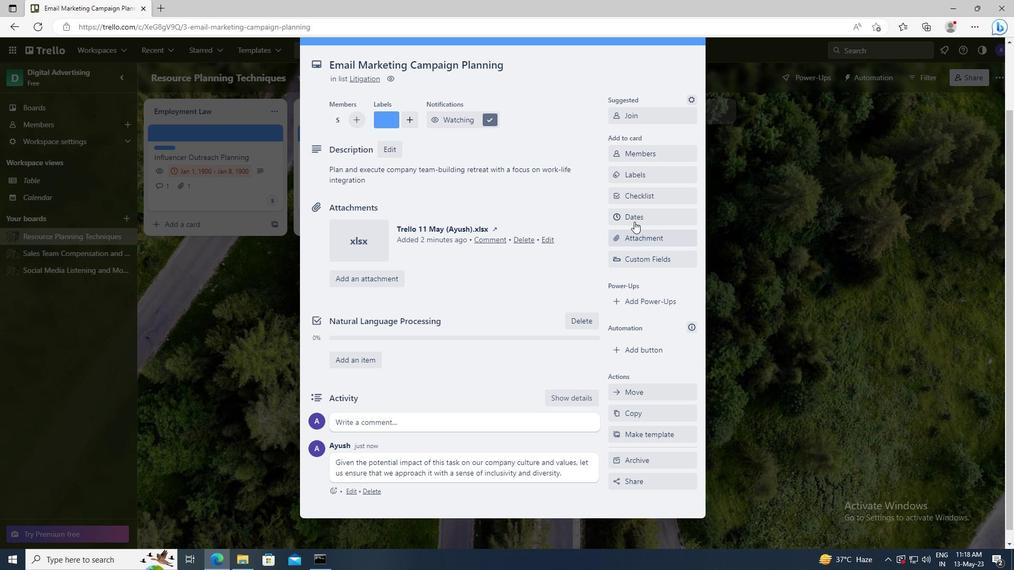 
Action: Mouse moved to (621, 267)
Screenshot: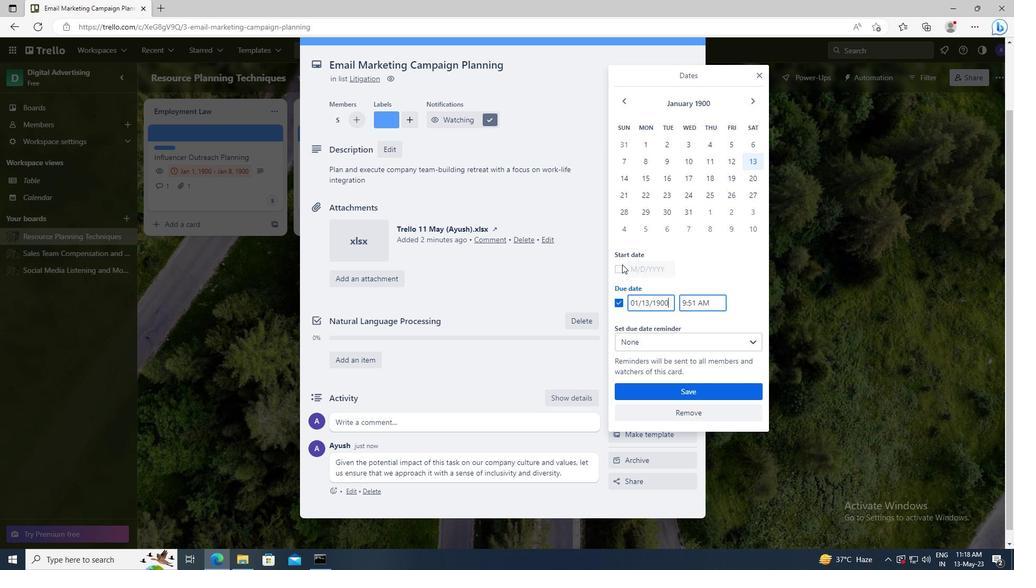 
Action: Mouse pressed left at (621, 267)
Screenshot: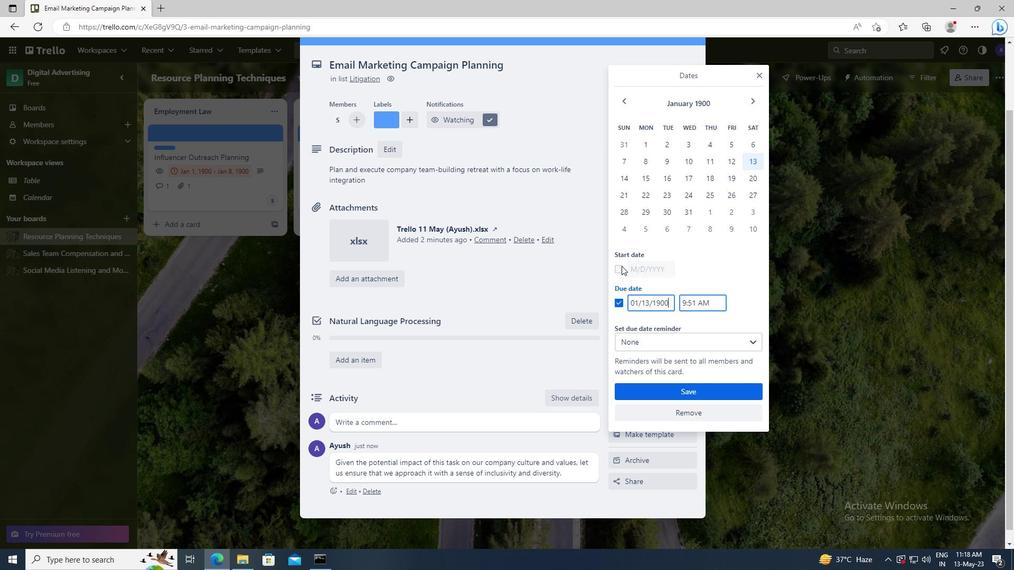 
Action: Mouse moved to (670, 271)
Screenshot: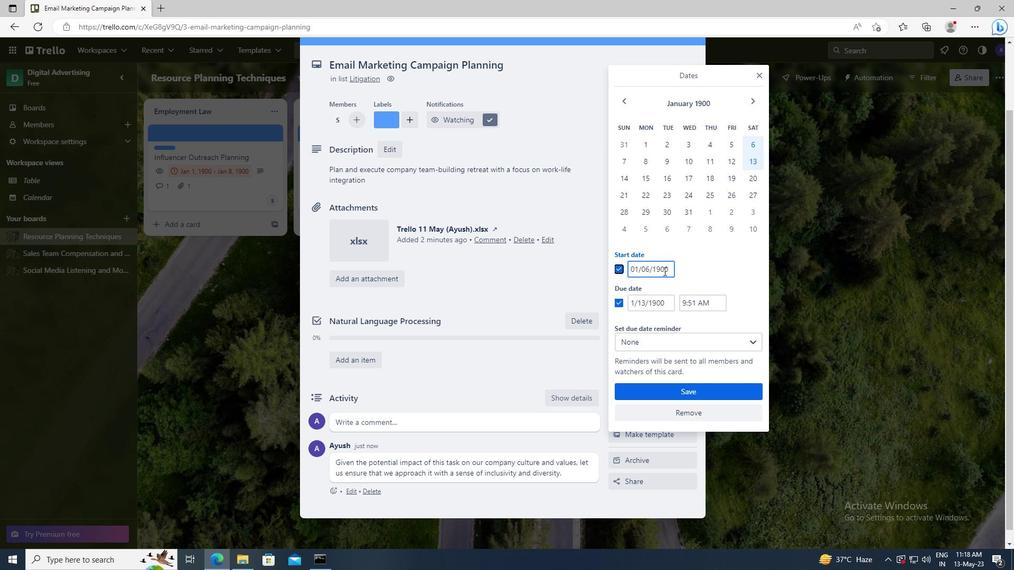 
Action: Mouse pressed left at (670, 271)
Screenshot: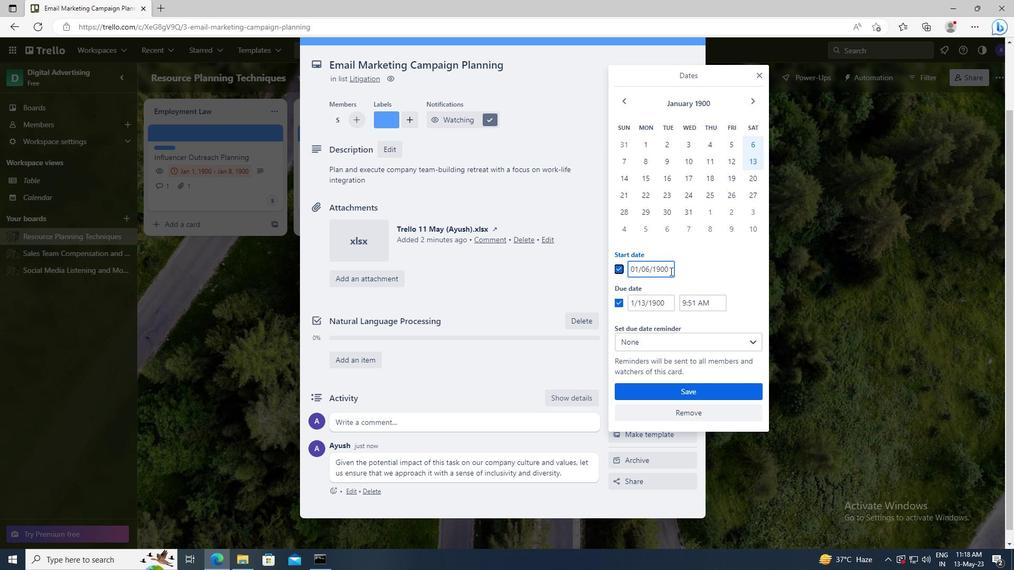 
Action: Key pressed <Key.left><Key.left><Key.left><Key.left><Key.left><Key.backspace>7
Screenshot: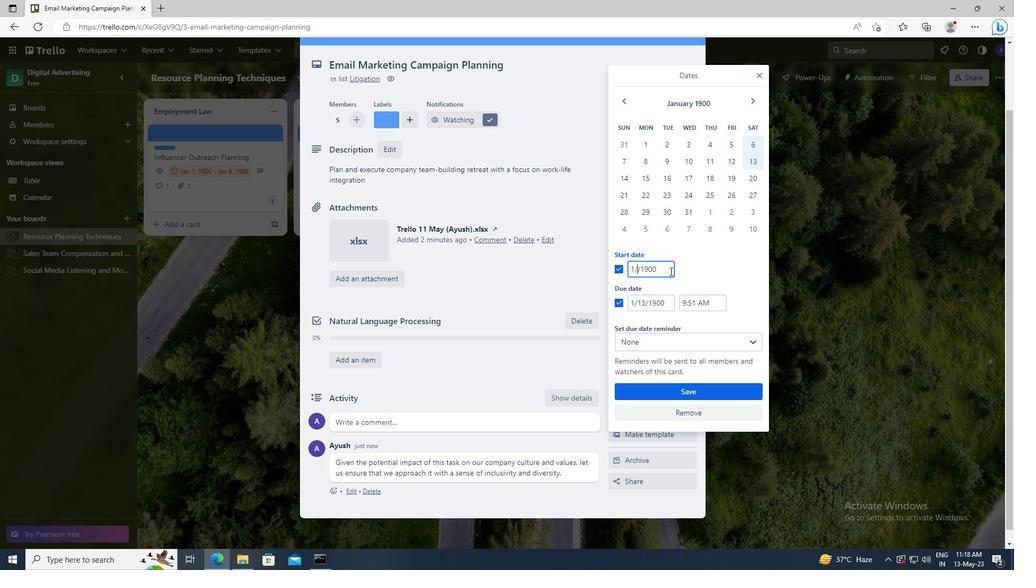 
Action: Mouse moved to (669, 305)
Screenshot: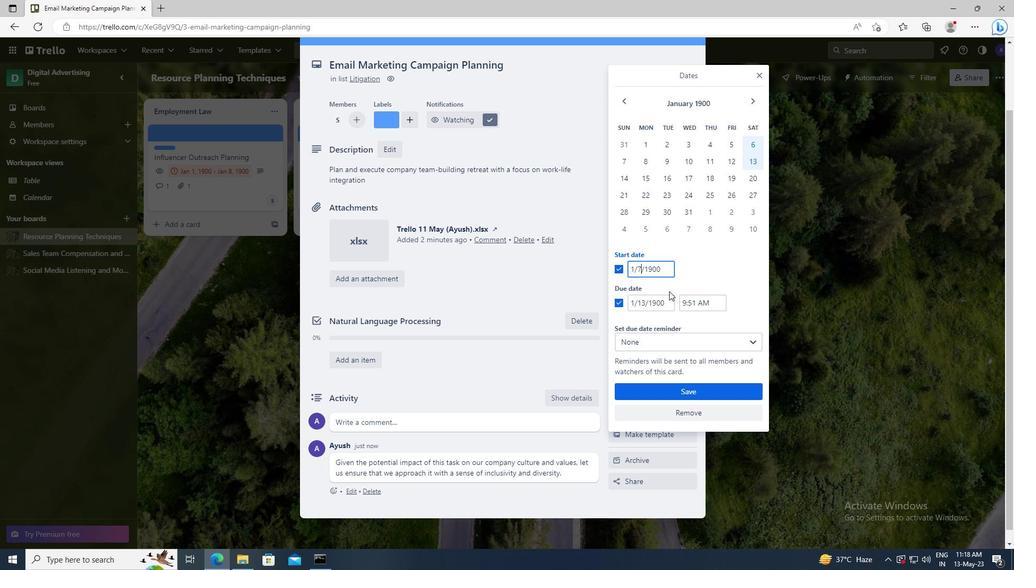 
Action: Mouse pressed left at (669, 305)
Screenshot: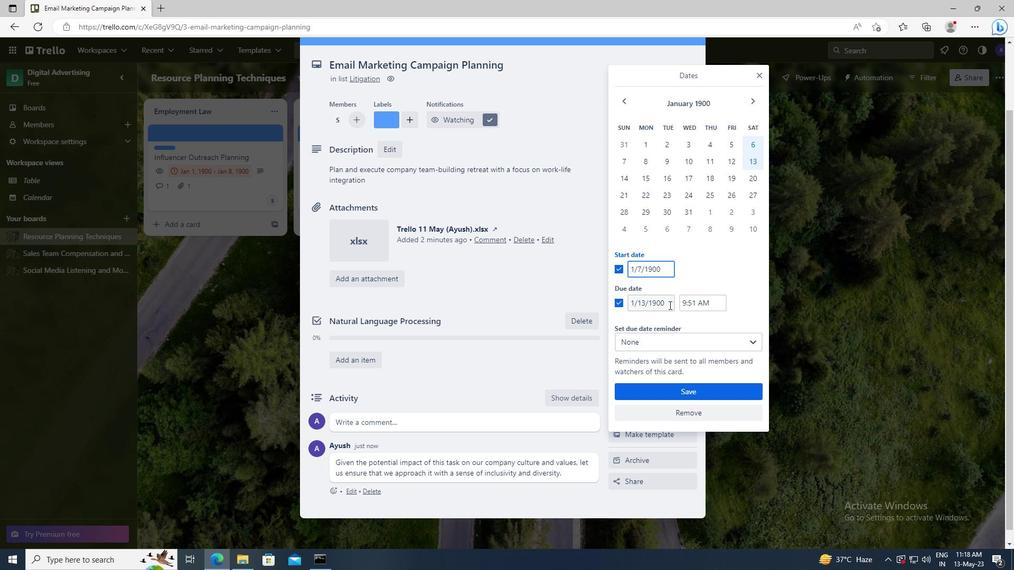 
Action: Key pressed <Key.left><Key.left><Key.left><Key.left><Key.left><Key.backspace><Key.backspace>14
Screenshot: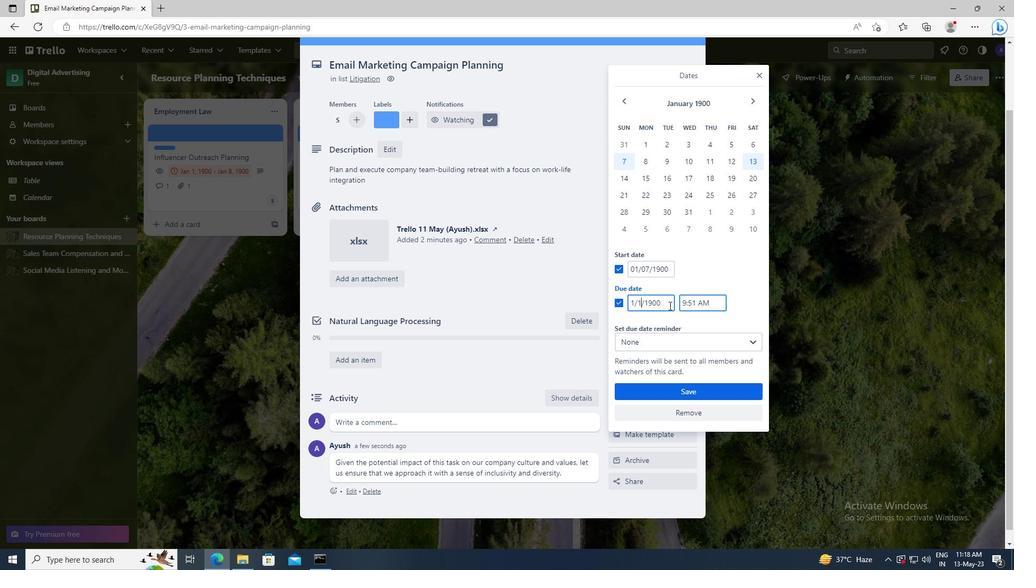
Action: Mouse moved to (683, 392)
Screenshot: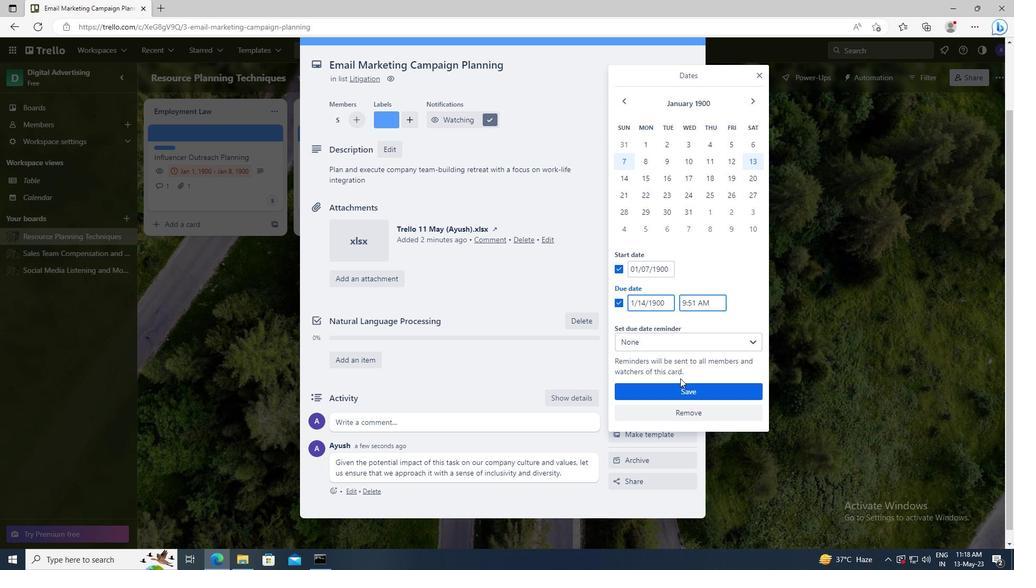 
Action: Mouse pressed left at (683, 392)
Screenshot: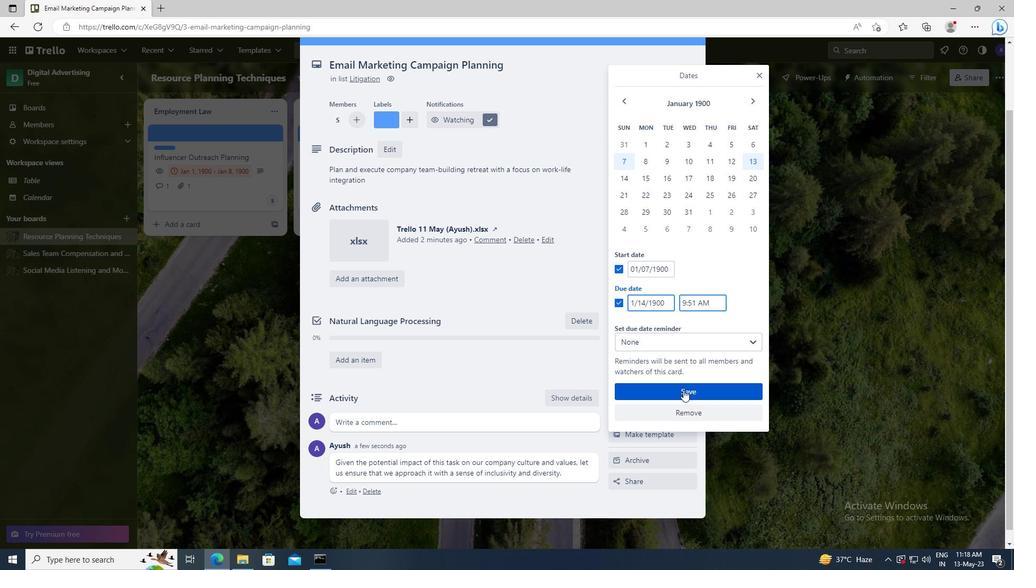 
